 Task: Add an event with the title Interview with Ailey, date '2024/04/17', time 7:30 AM to 9:30 AMand add a description: Instruct the fallers to stand with their backs to their catchers, arms crossed against their chest, and feet together. The catchers should position themselves directly behind the fallers, ready to receive them.Select event color  Tomato . Add location for the event as: Salzburg, Austria, logged in from the account softage.4@softage.netand send the event invitation to softage.7@softage.net and softage.8@softage.net. Set a reminder for the event Daily
Action: Mouse moved to (88, 105)
Screenshot: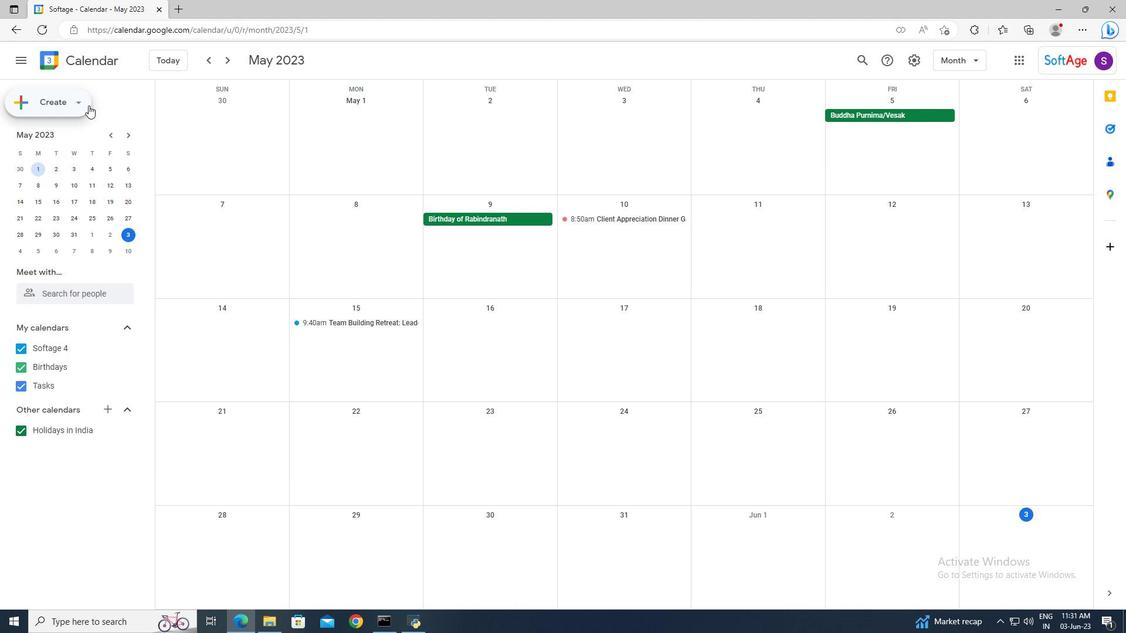 
Action: Mouse pressed left at (88, 105)
Screenshot: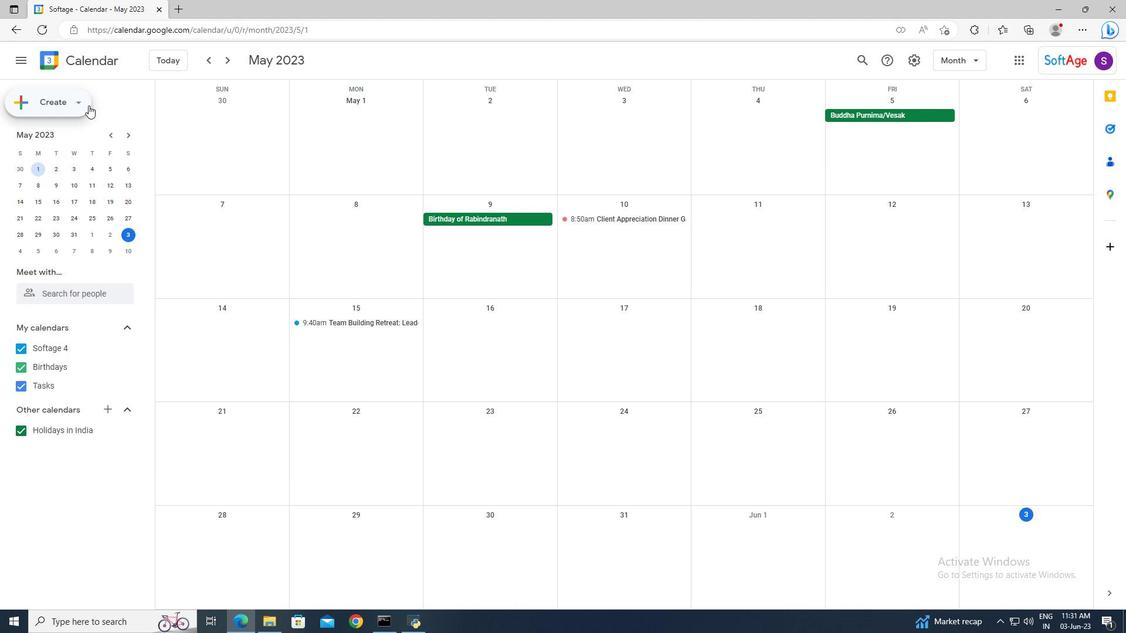 
Action: Mouse moved to (92, 130)
Screenshot: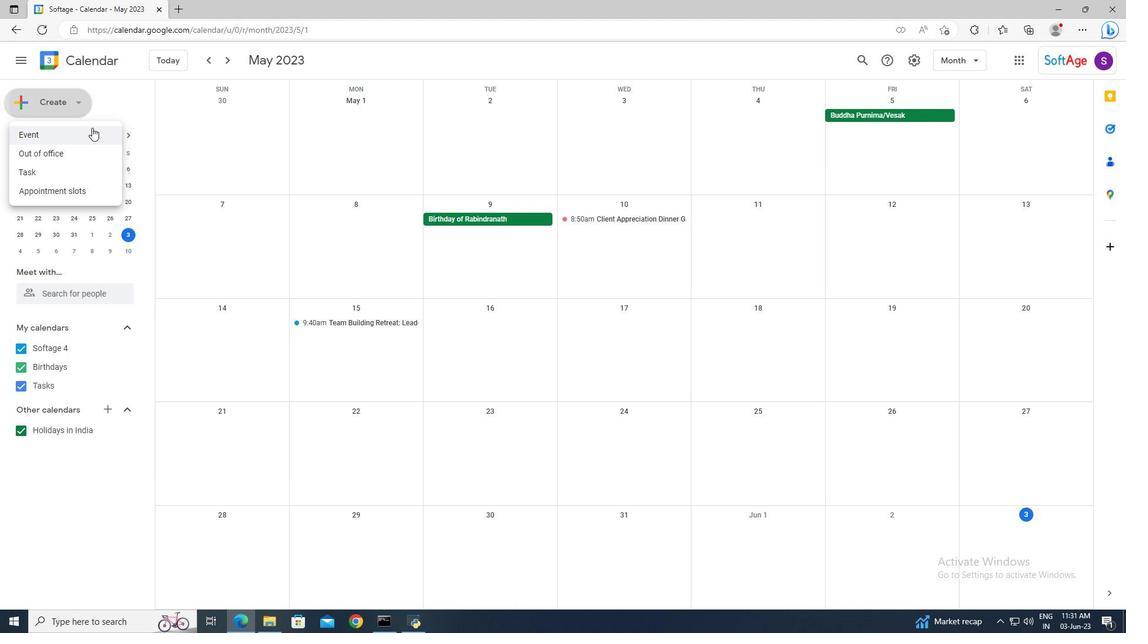 
Action: Mouse pressed left at (92, 130)
Screenshot: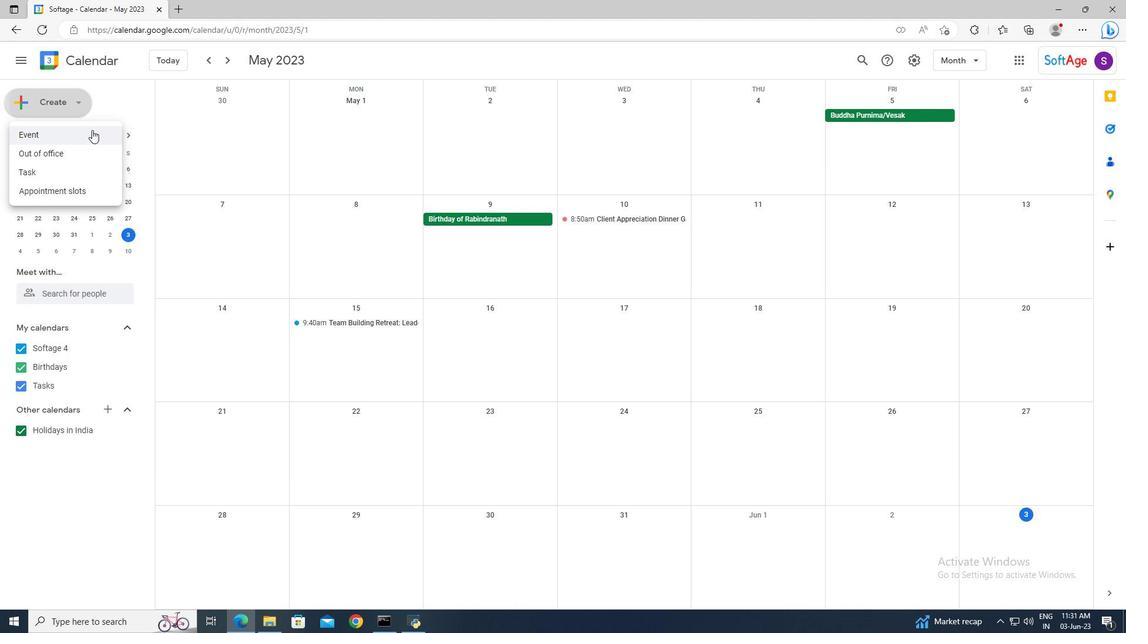 
Action: Mouse moved to (190, 392)
Screenshot: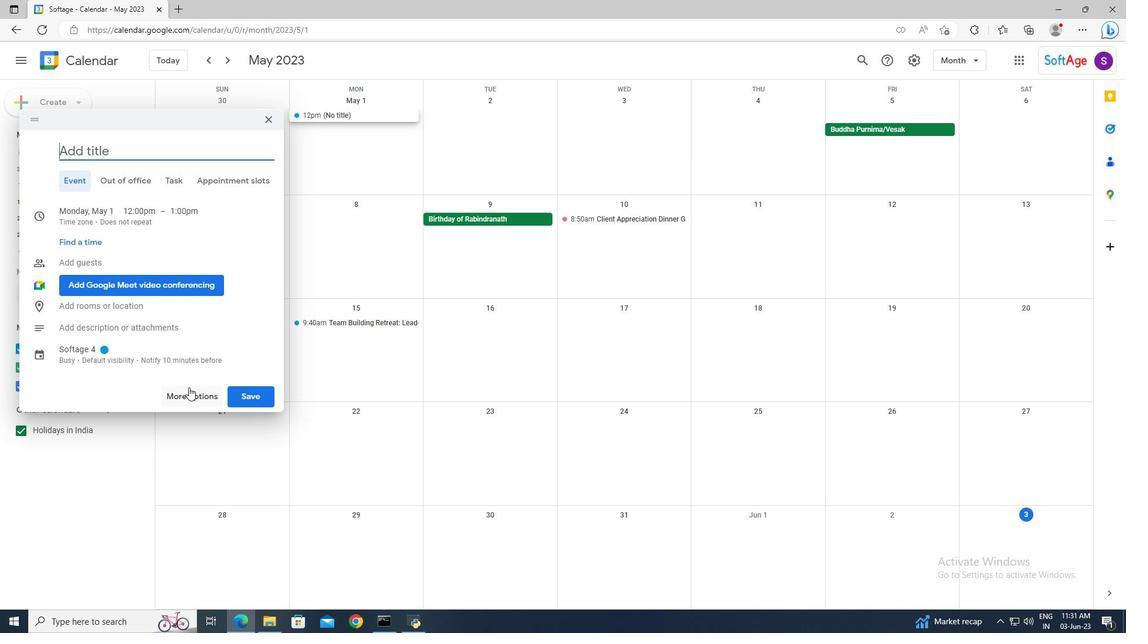 
Action: Mouse pressed left at (190, 392)
Screenshot: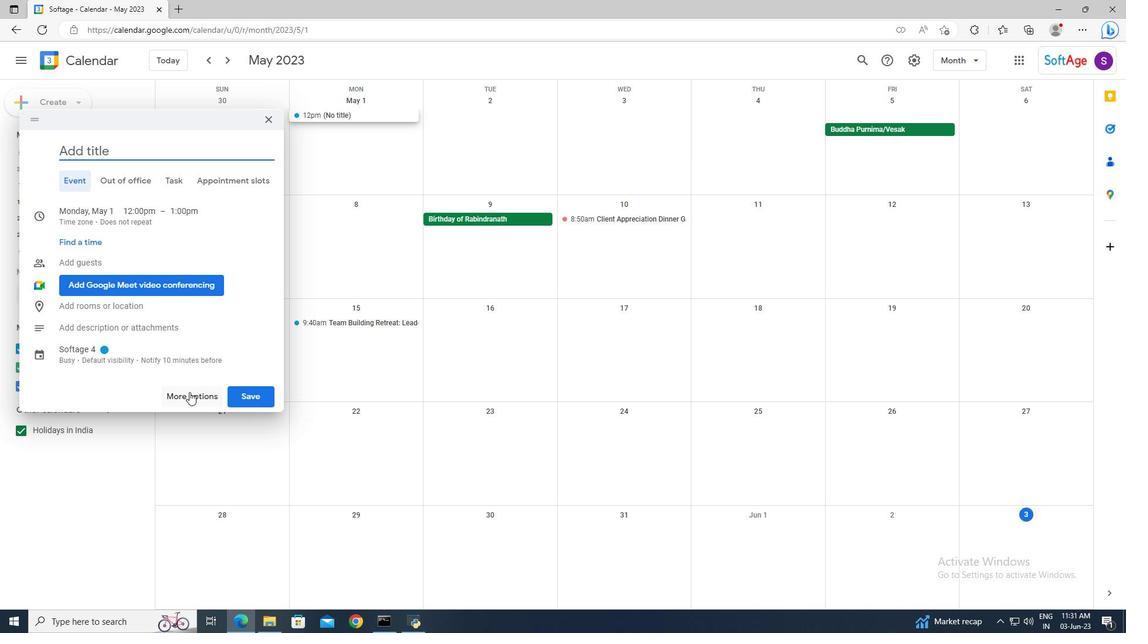 
Action: Mouse moved to (201, 68)
Screenshot: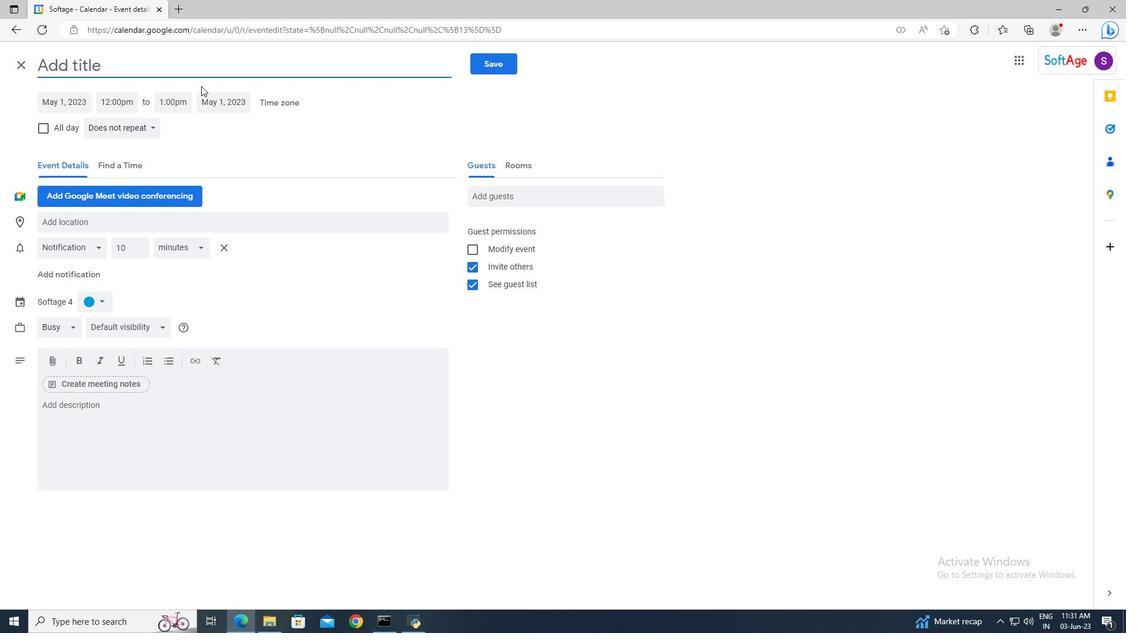
Action: Mouse pressed left at (201, 68)
Screenshot: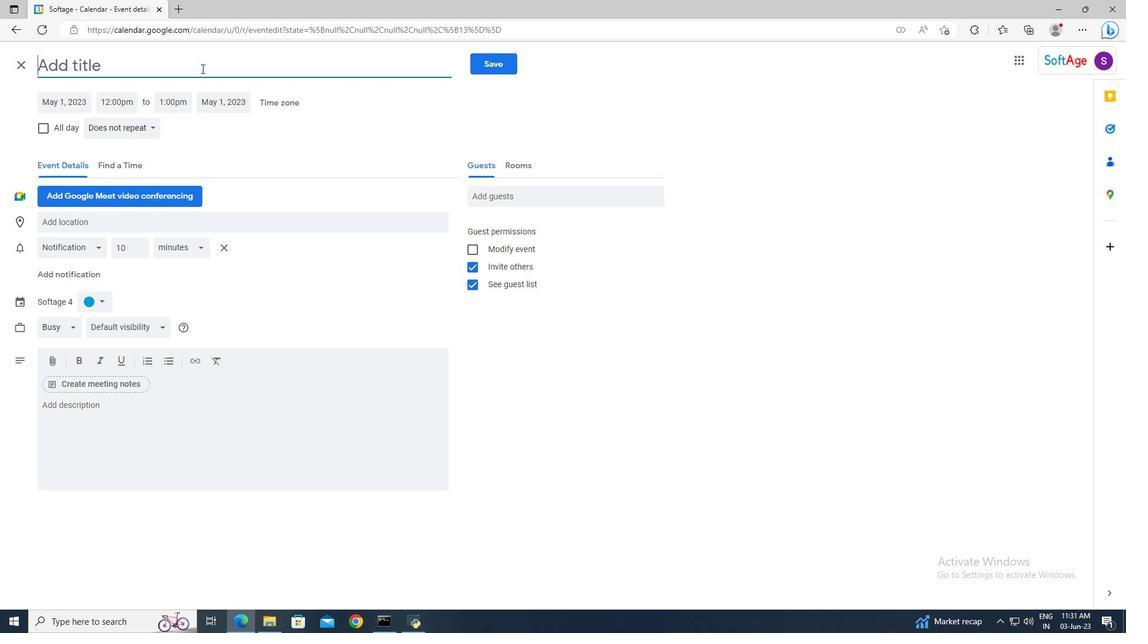 
Action: Key pressed <Key.shift>Interview<Key.space>with<Key.space><Key.shift>Ailey
Screenshot: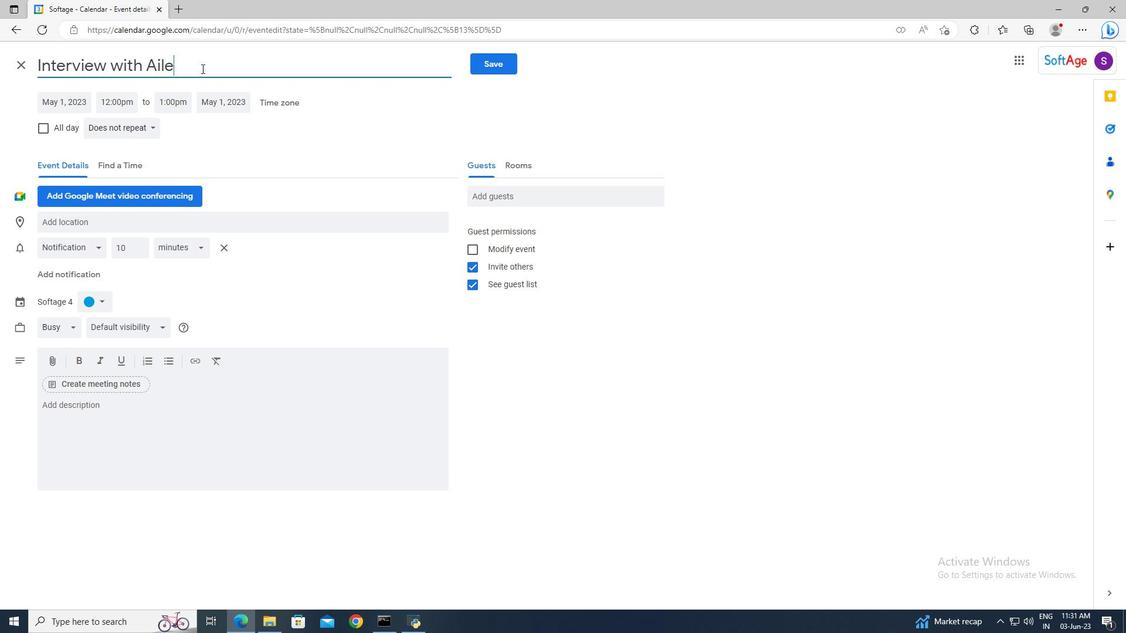 
Action: Mouse moved to (73, 98)
Screenshot: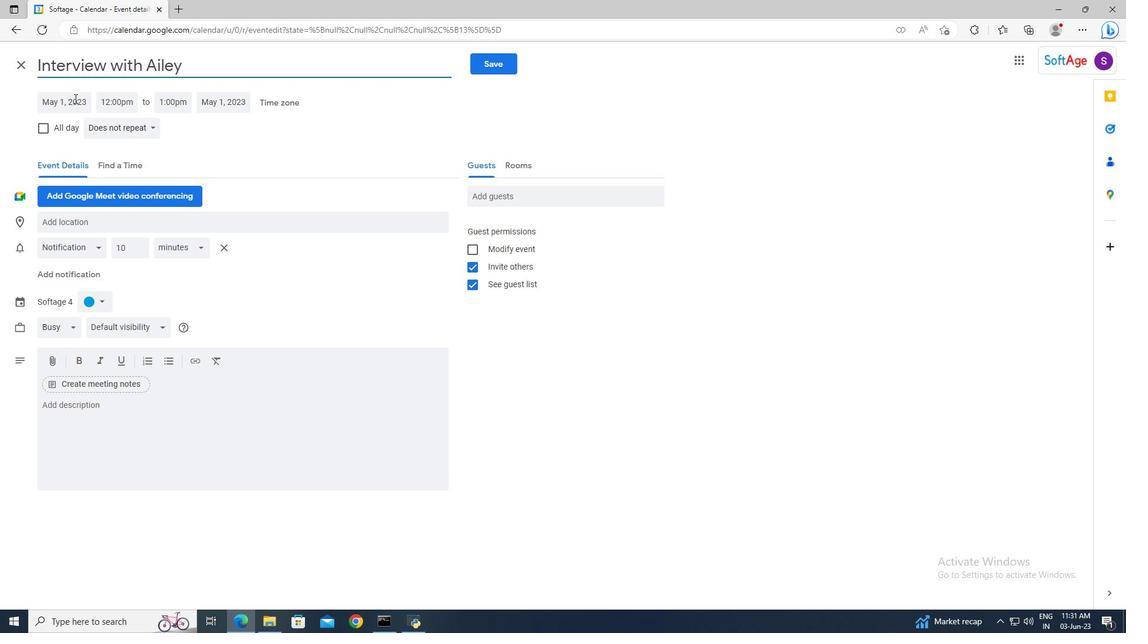 
Action: Mouse pressed left at (73, 98)
Screenshot: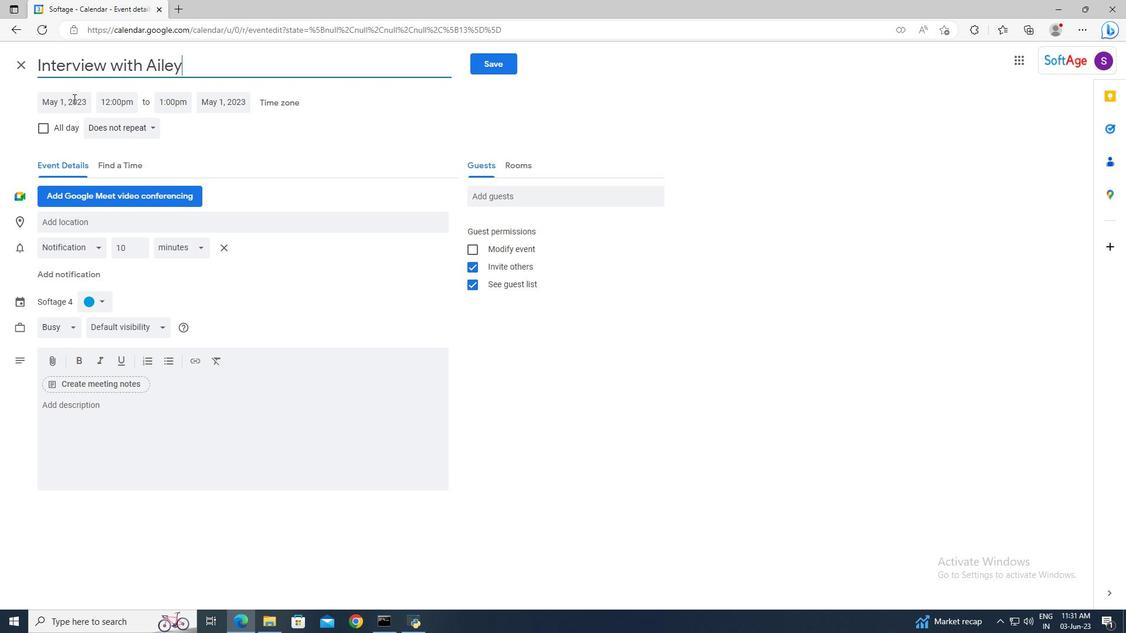 
Action: Mouse moved to (181, 128)
Screenshot: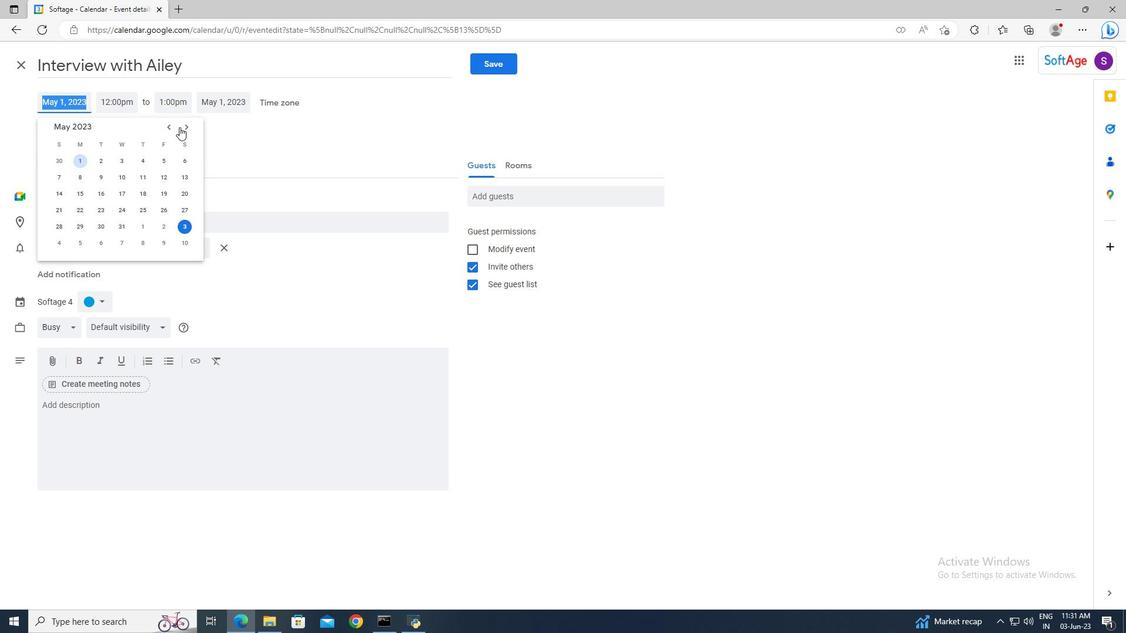 
Action: Mouse pressed left at (181, 128)
Screenshot: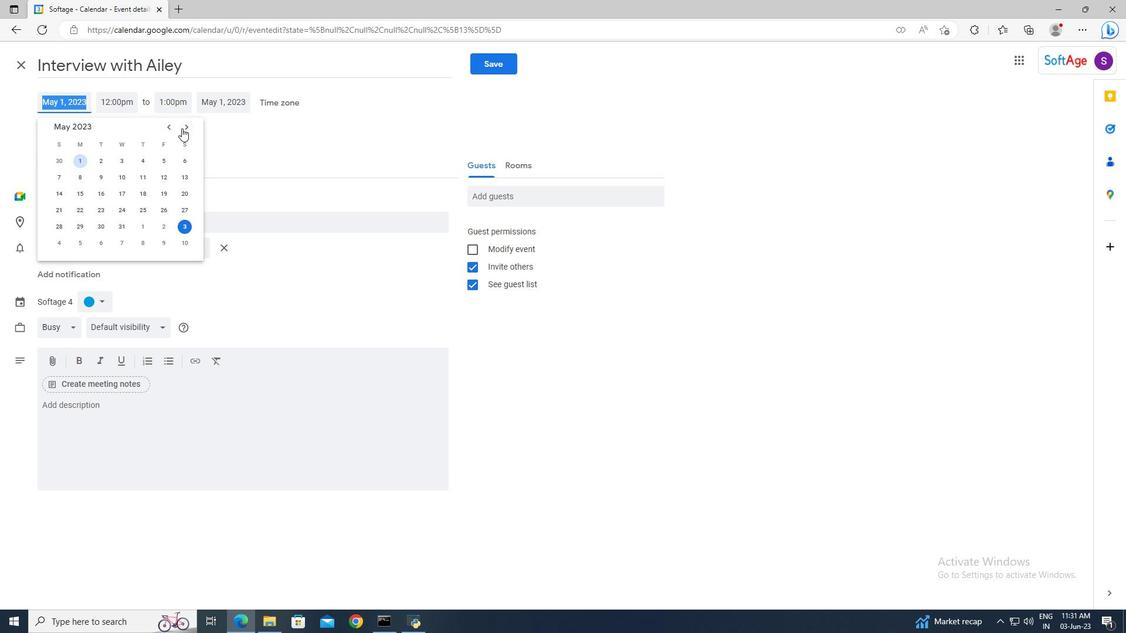 
Action: Mouse pressed left at (181, 128)
Screenshot: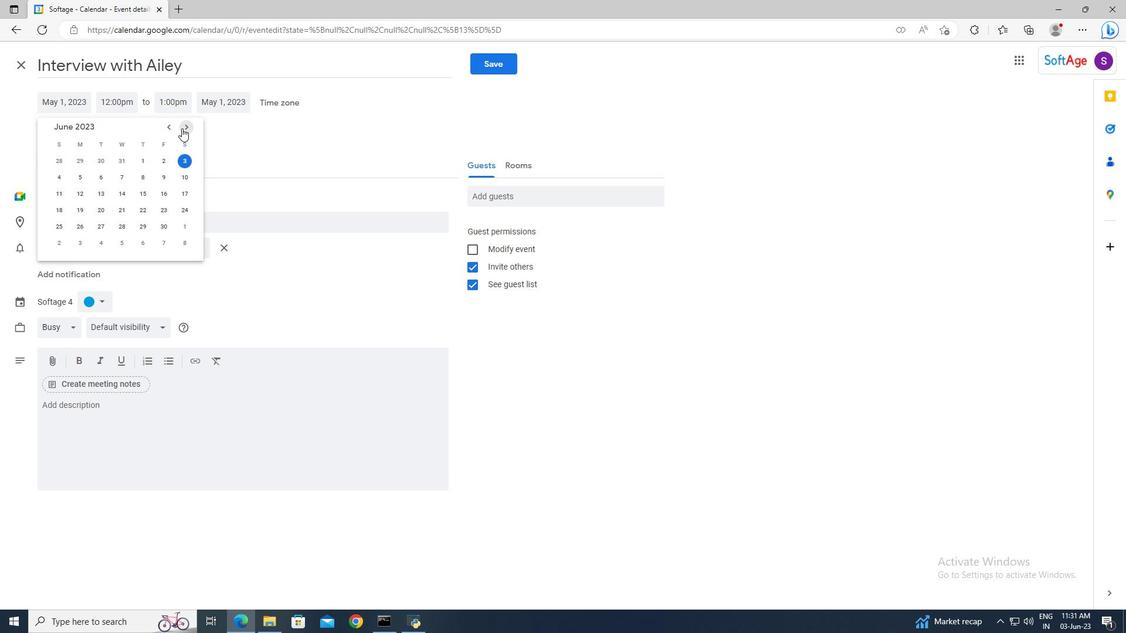 
Action: Mouse pressed left at (181, 128)
Screenshot: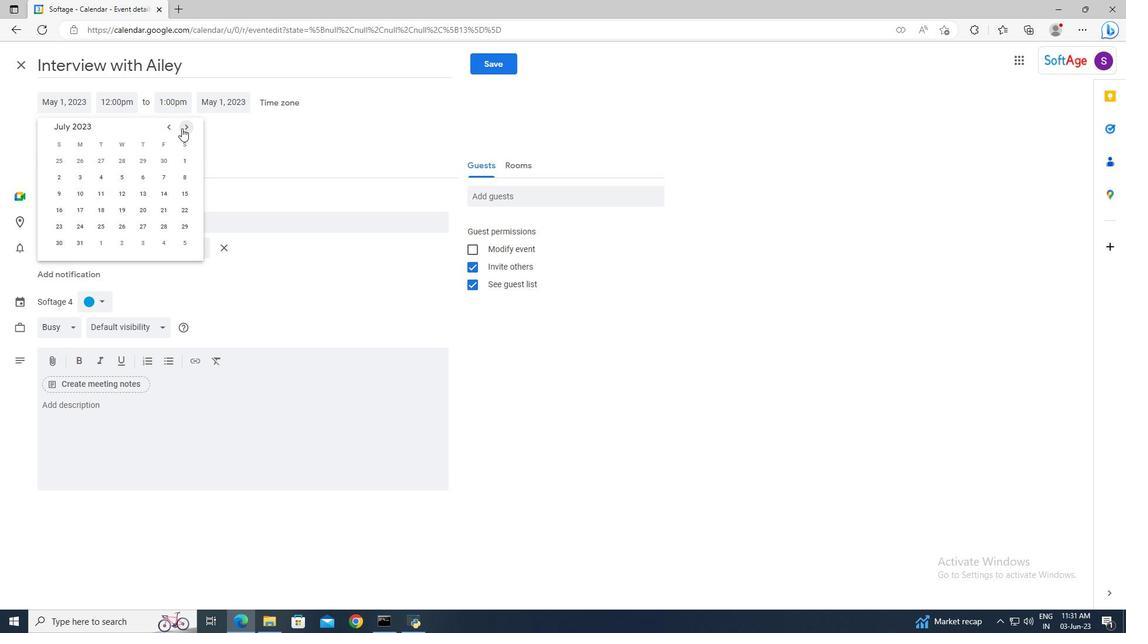 
Action: Mouse pressed left at (181, 128)
Screenshot: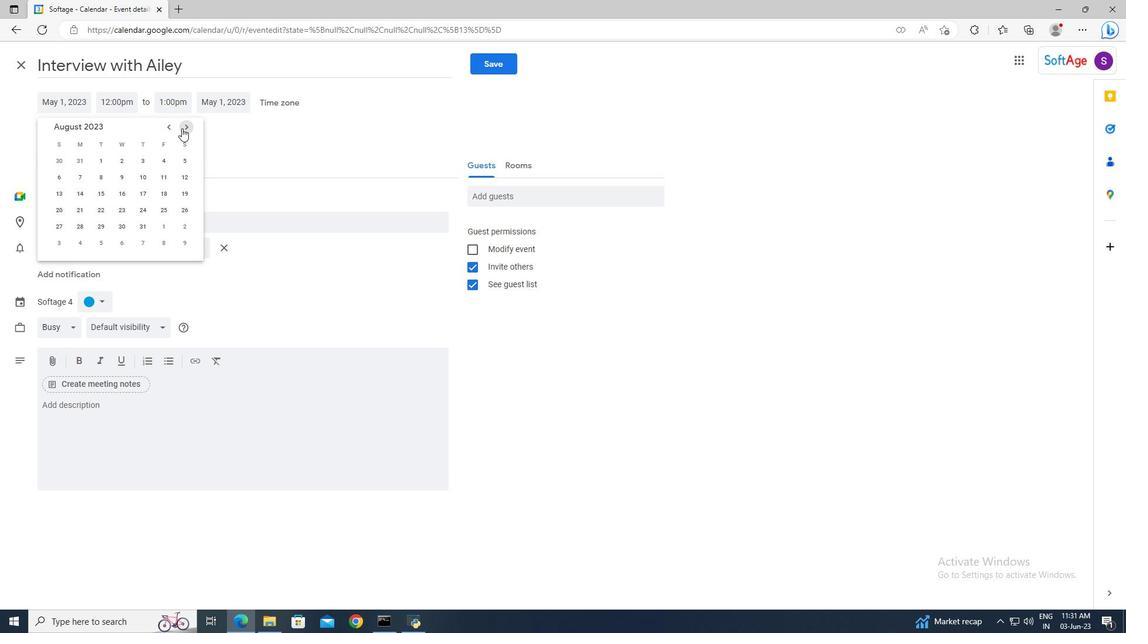 
Action: Mouse pressed left at (181, 128)
Screenshot: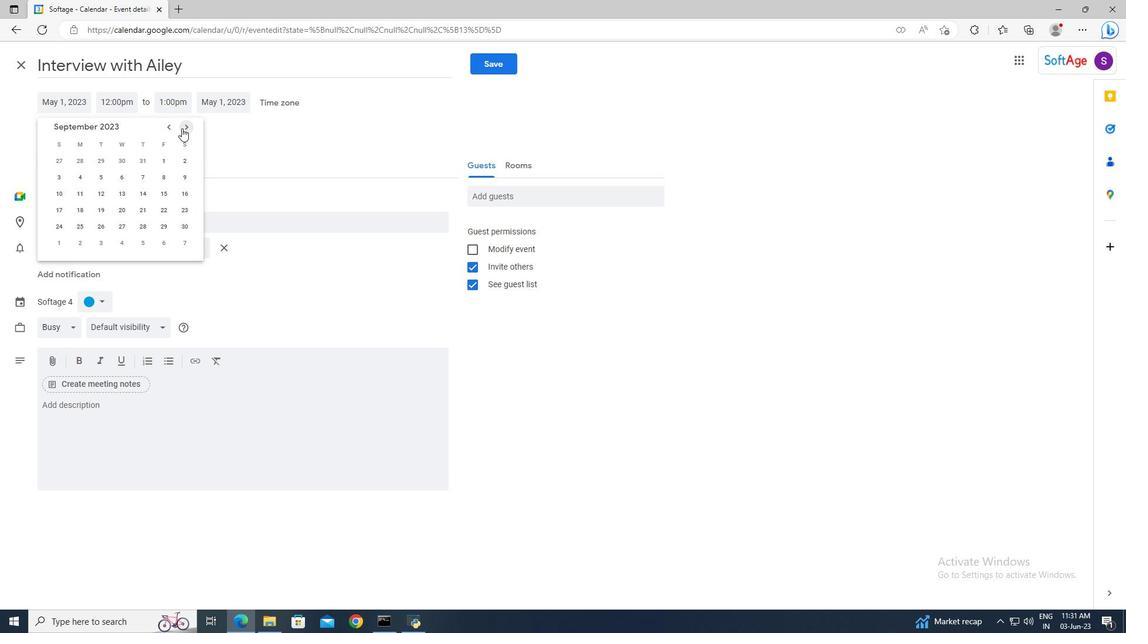 
Action: Mouse pressed left at (181, 128)
Screenshot: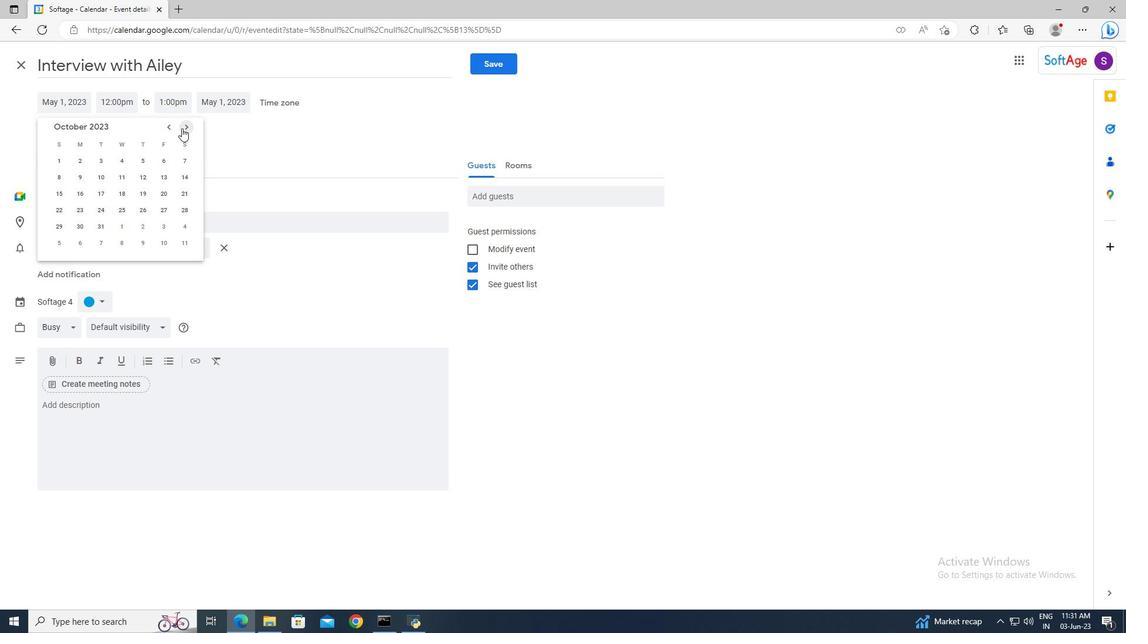 
Action: Mouse pressed left at (181, 128)
Screenshot: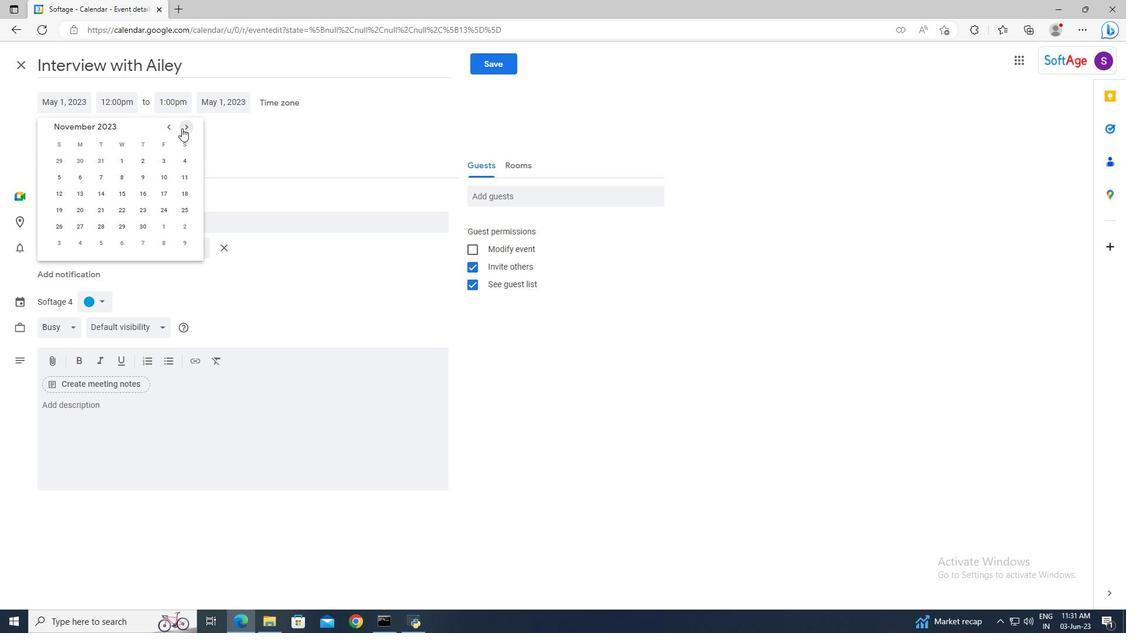 
Action: Mouse pressed left at (181, 128)
Screenshot: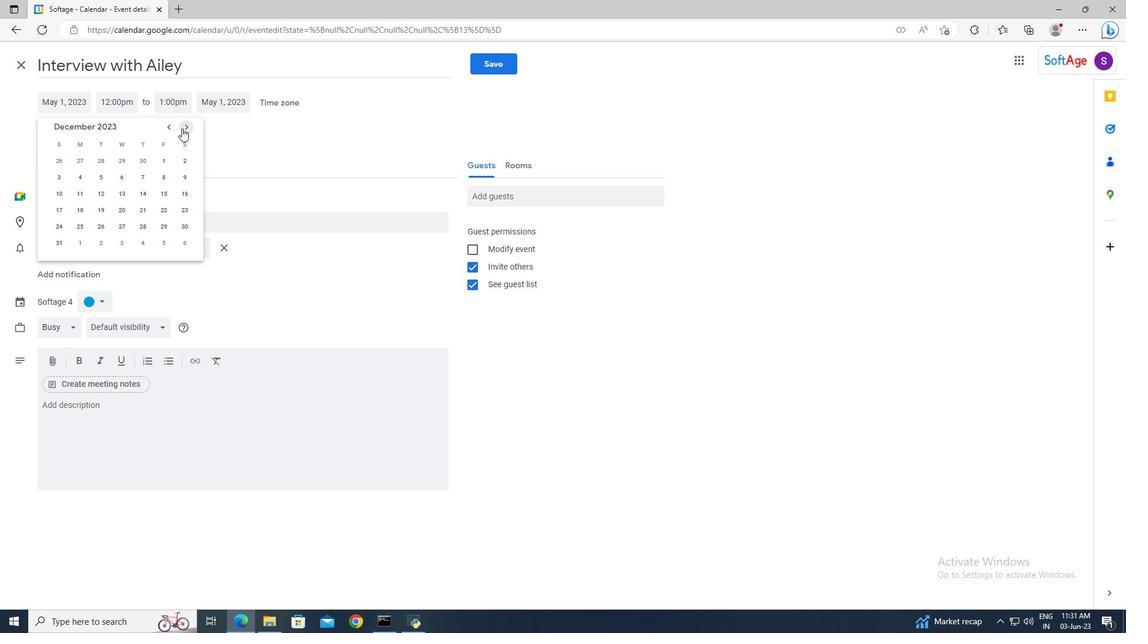 
Action: Mouse pressed left at (181, 128)
Screenshot: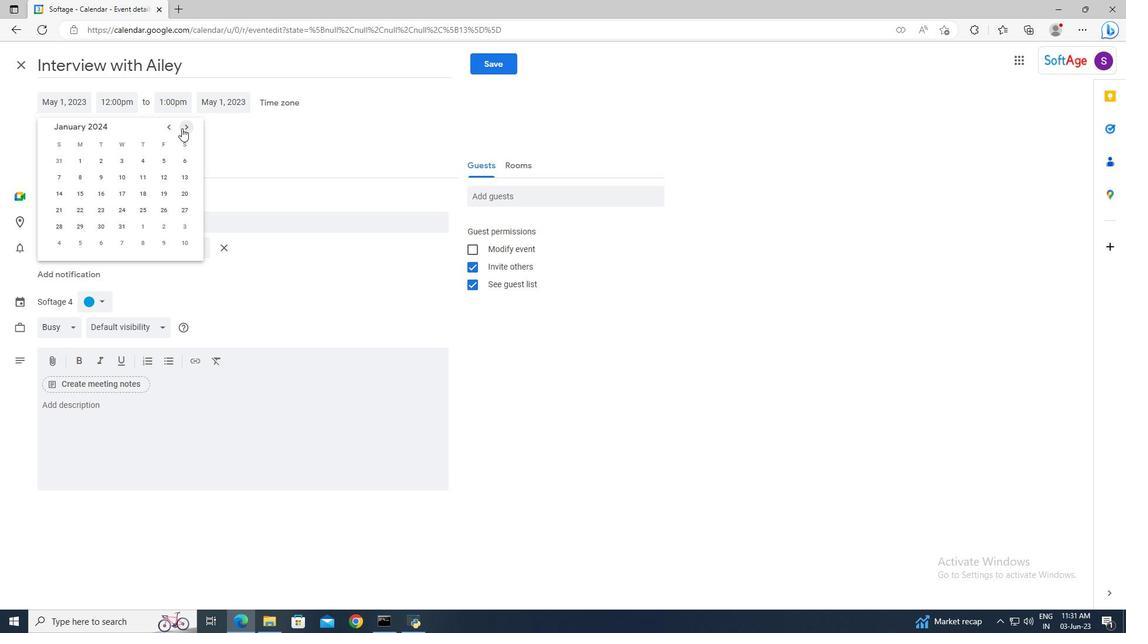 
Action: Mouse pressed left at (181, 128)
Screenshot: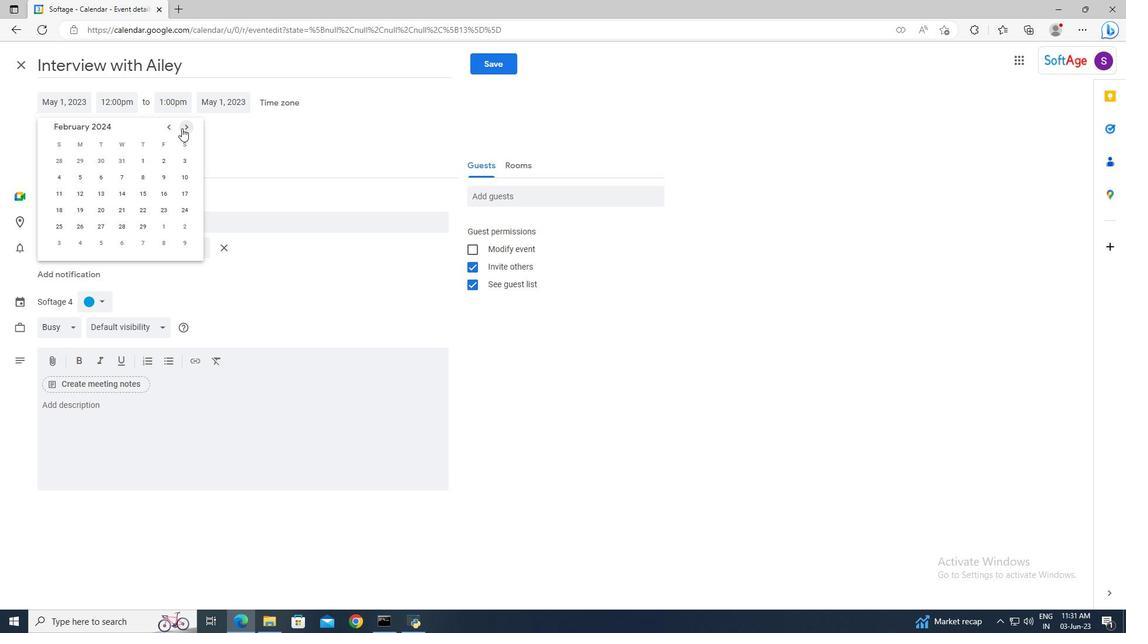 
Action: Mouse pressed left at (181, 128)
Screenshot: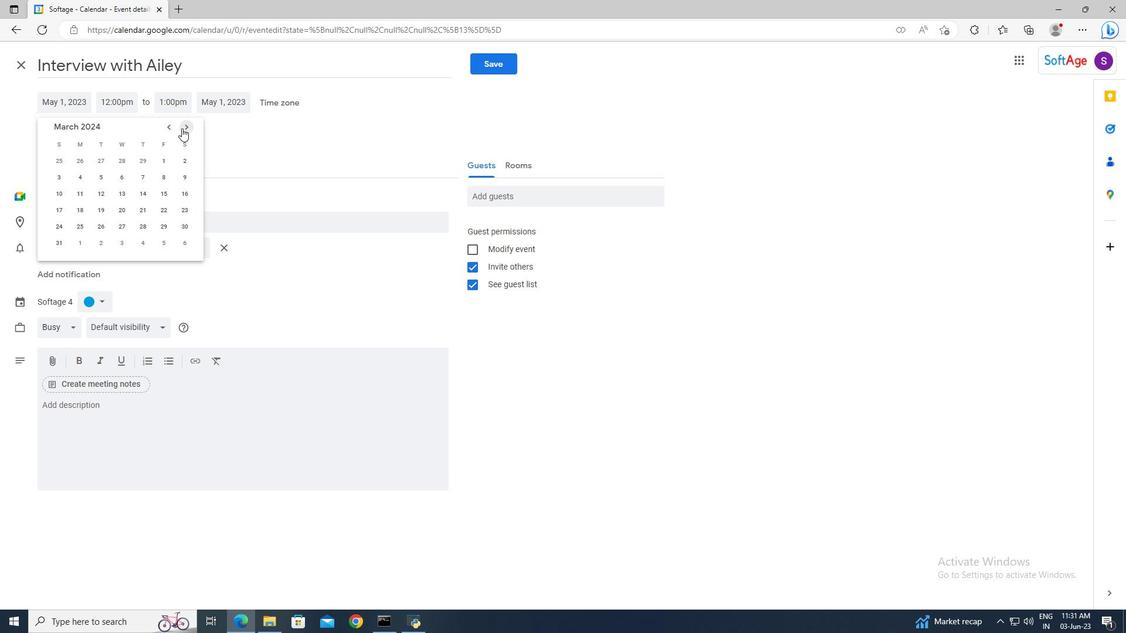 
Action: Mouse moved to (120, 194)
Screenshot: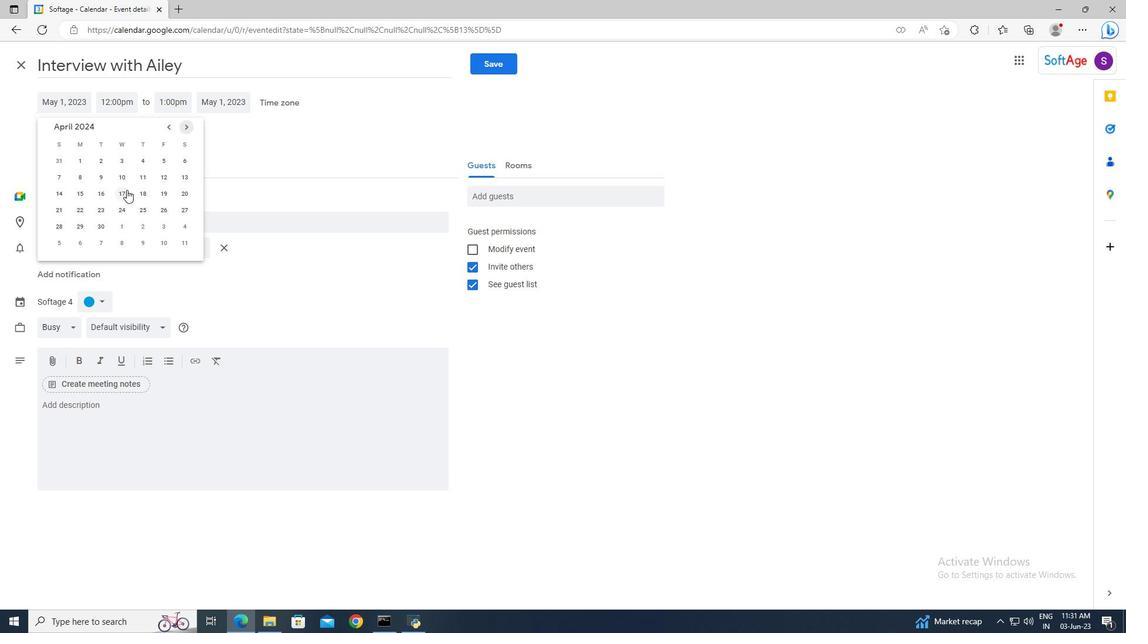 
Action: Mouse pressed left at (120, 194)
Screenshot: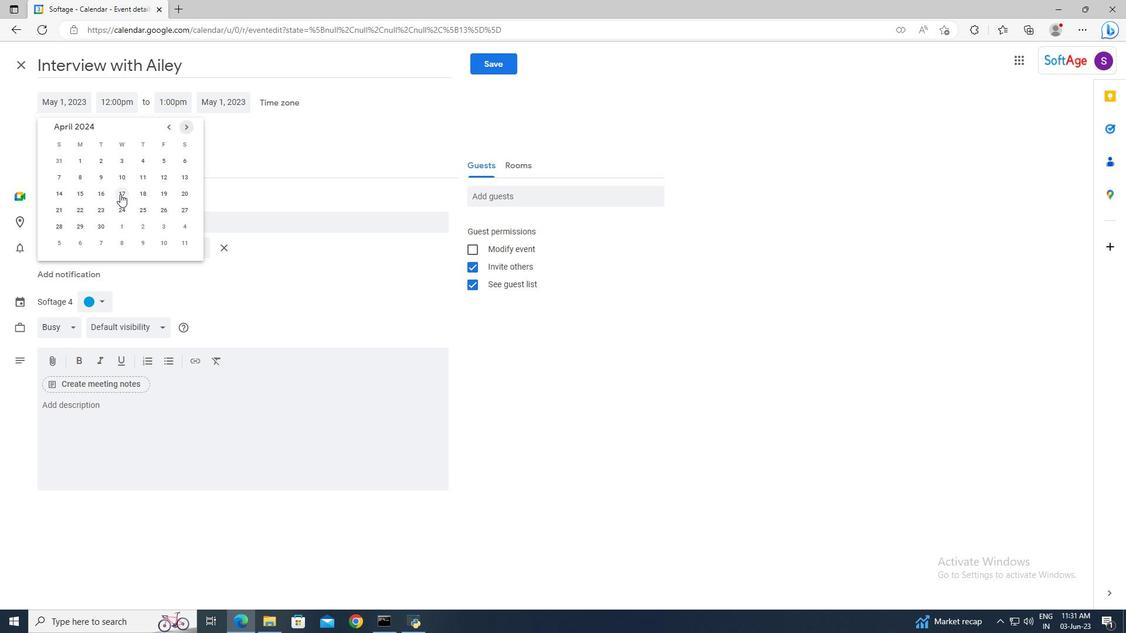 
Action: Mouse moved to (117, 105)
Screenshot: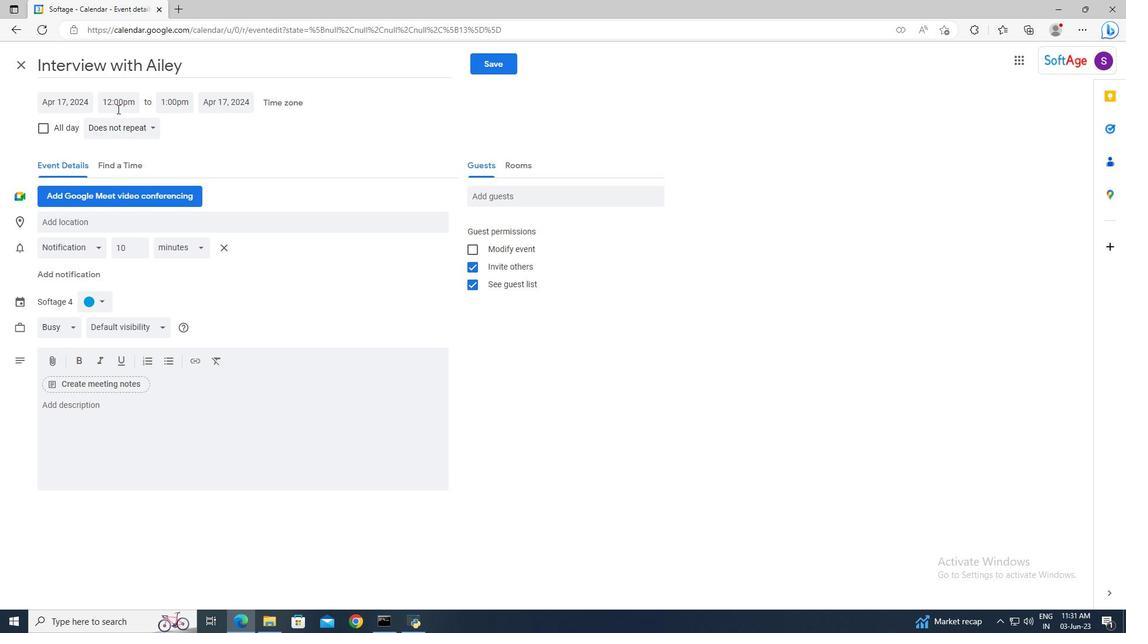 
Action: Mouse pressed left at (117, 105)
Screenshot: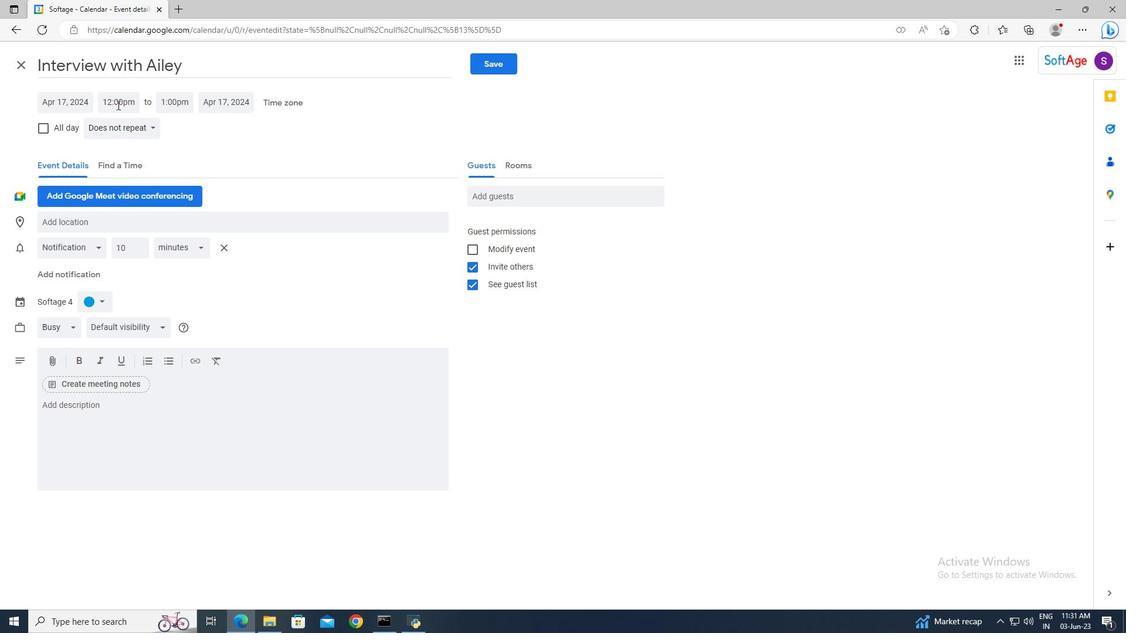 
Action: Key pressed 7<Key.shift_r>:30am<Key.enter><Key.tab>9<Key.shift>:30<Key.enter>
Screenshot: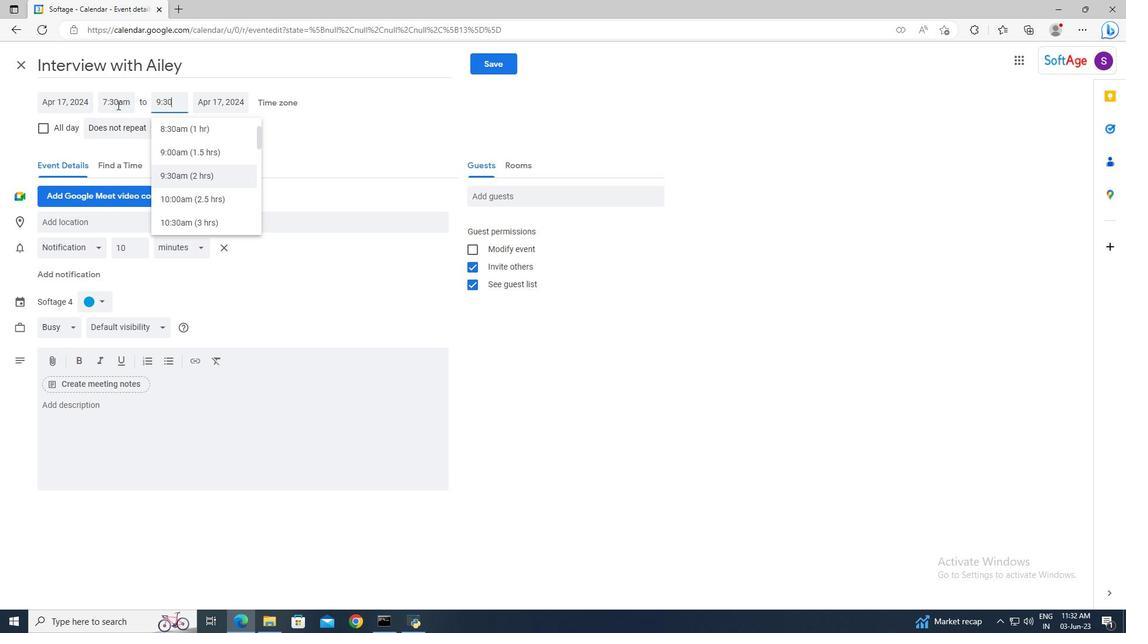 
Action: Mouse moved to (105, 407)
Screenshot: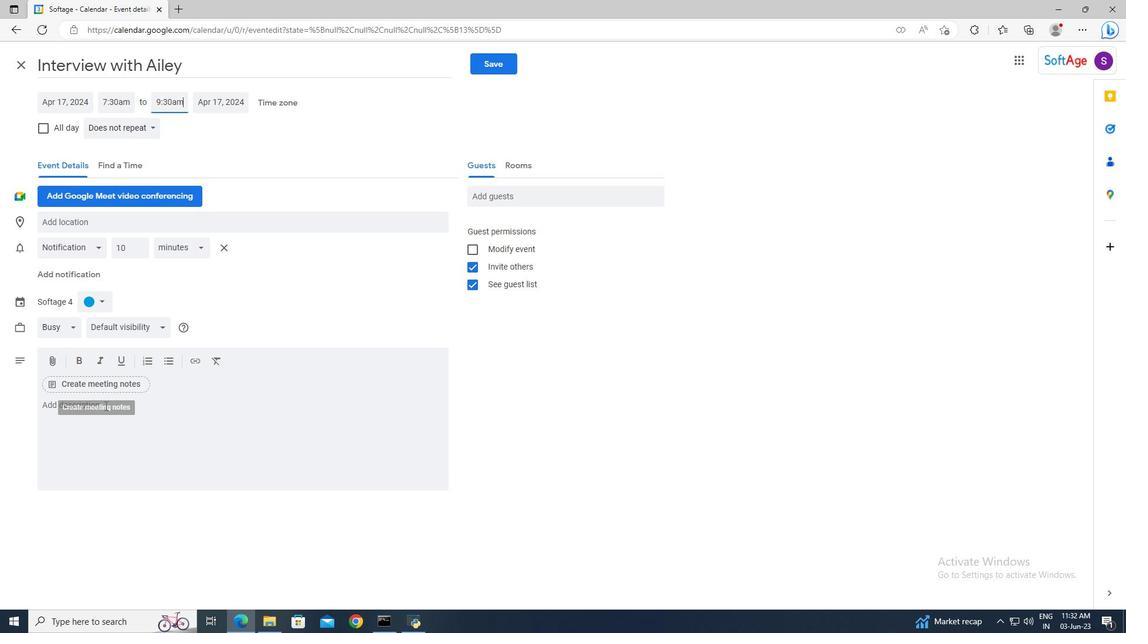 
Action: Mouse pressed left at (105, 407)
Screenshot: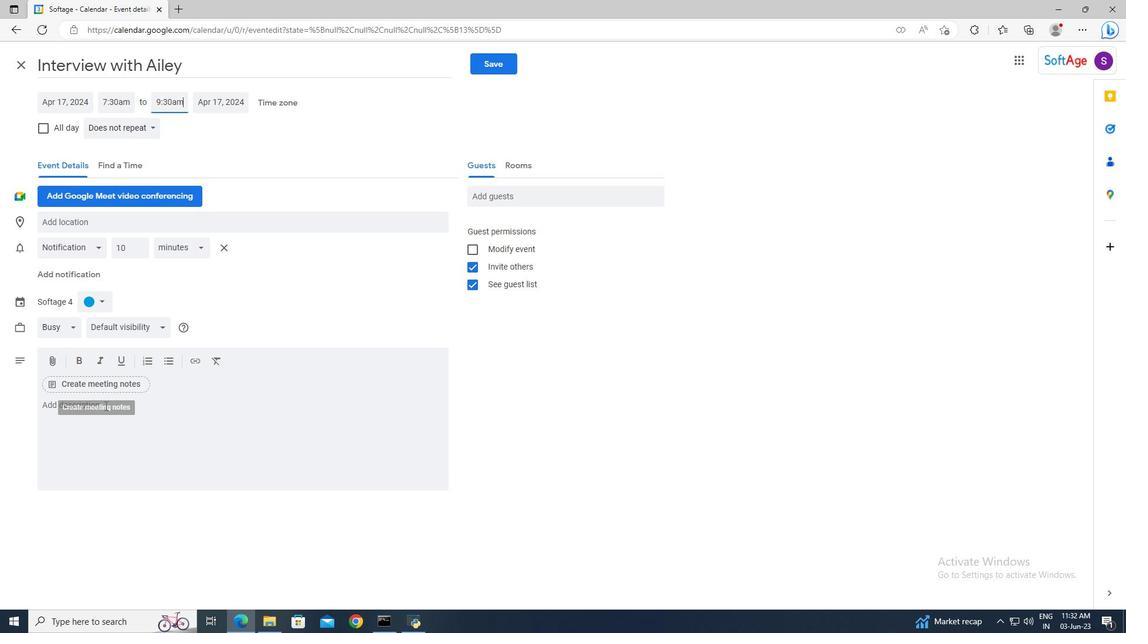 
Action: Key pressed <Key.shift>Instruct<Key.space>the<Key.space>fallers<Key.space>to<Key.space>stand<Key.space>with<Key.space>their<Key.space>backs<Key.space>to<Key.space>their<Key.space>catchers,<Key.space>arms<Key.space>crossed<Key.space>against<Key.space>ther<Key.backspace>ir<Key.space>chest,<Key.space>and<Key.space>feet<Key.space>together.<Key.space><Key.shift>The<Key.space>catchers<Key.space>should<Key.space>position<Key.space>themselves<Key.space>directly<Key.space>behind<Key.space>the<Key.space>fallers,<Key.space>ready<Key.space>to<Key.space>receive<Key.space>them.
Screenshot: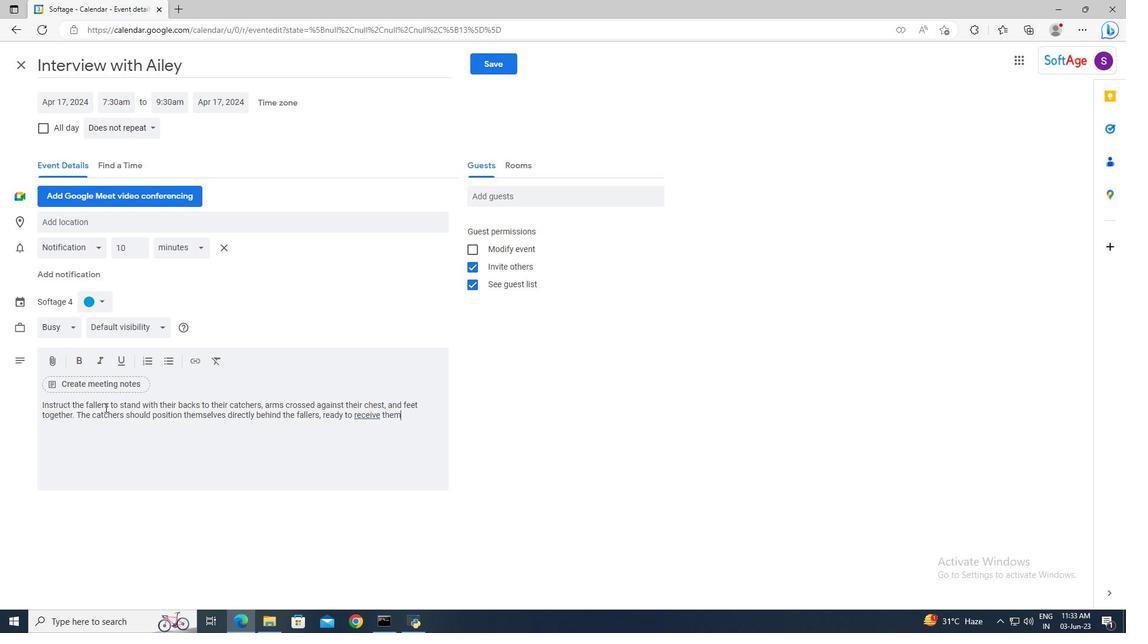 
Action: Mouse moved to (101, 301)
Screenshot: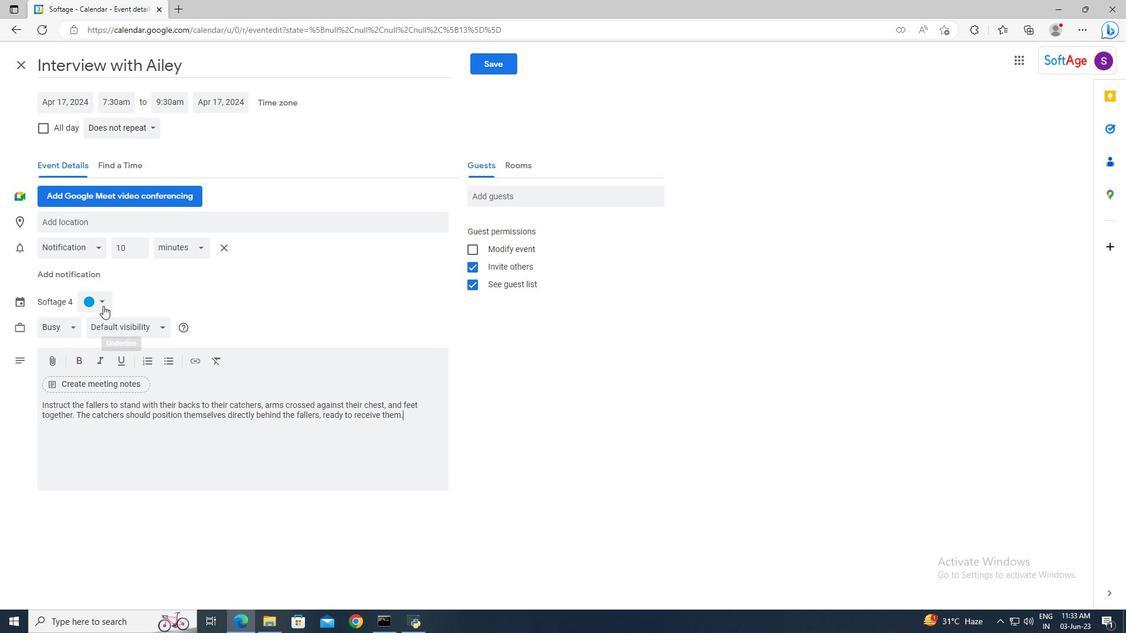 
Action: Mouse pressed left at (101, 301)
Screenshot: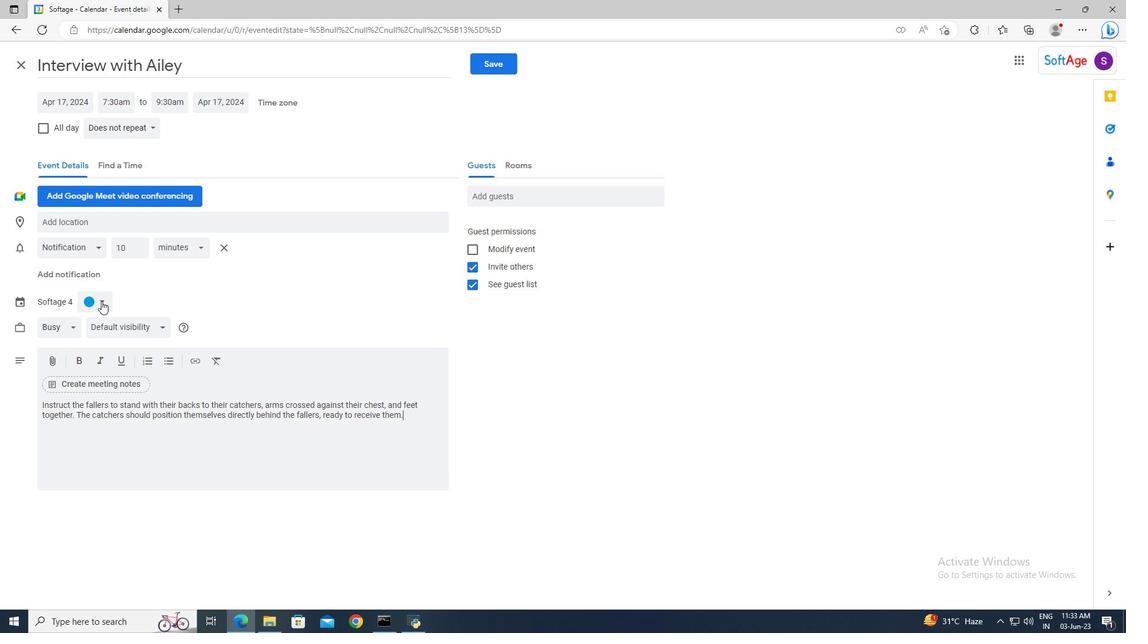 
Action: Mouse moved to (89, 301)
Screenshot: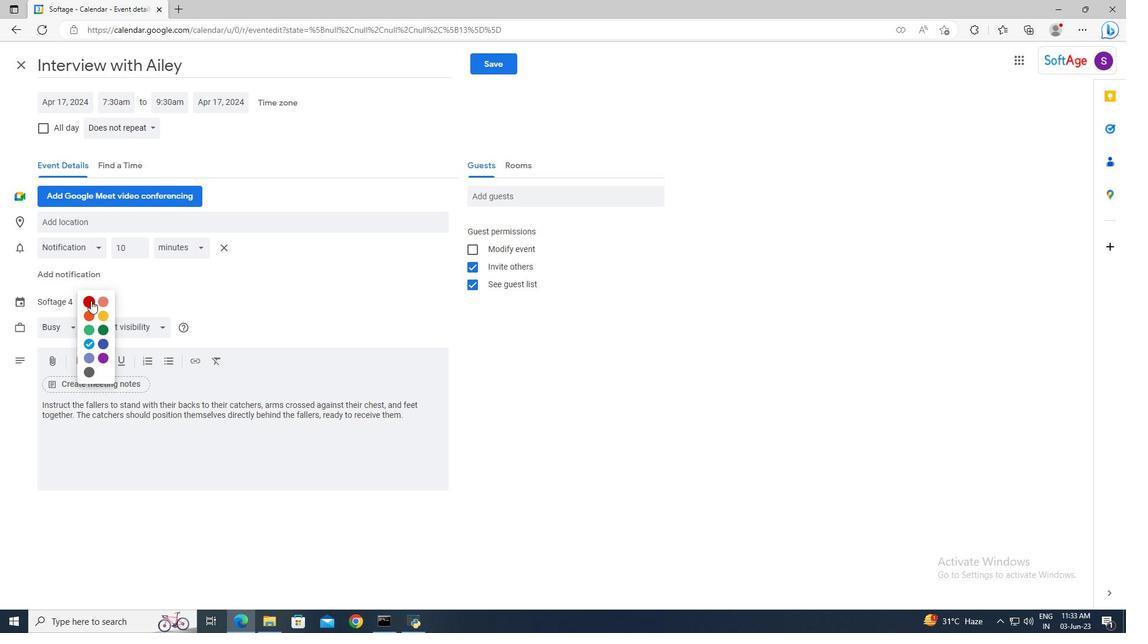 
Action: Mouse pressed left at (89, 301)
Screenshot: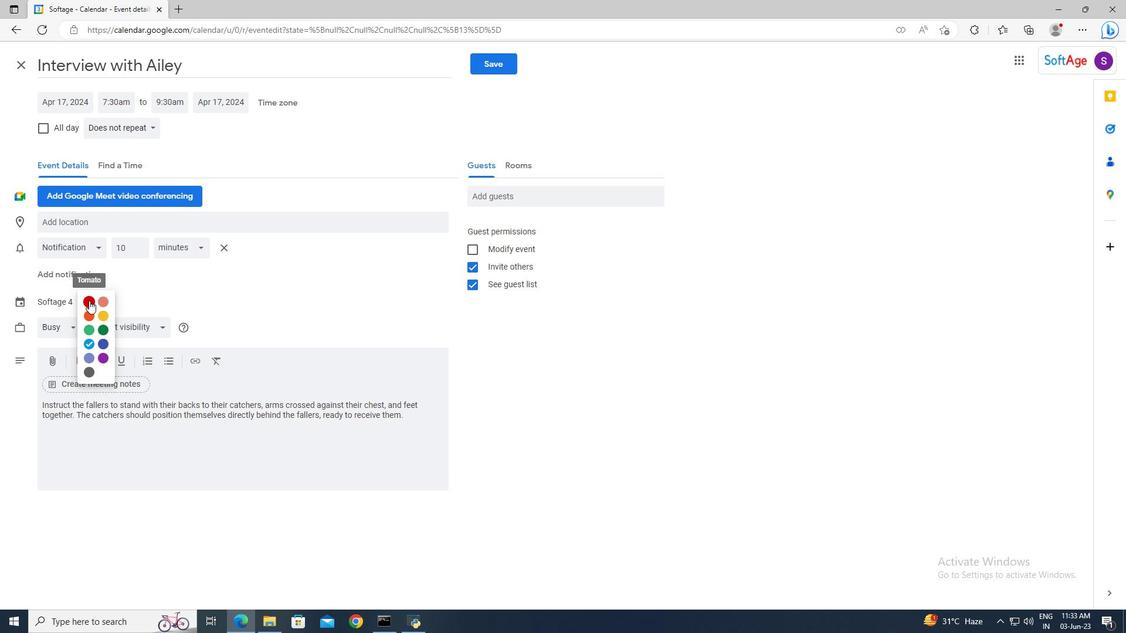 
Action: Mouse moved to (85, 225)
Screenshot: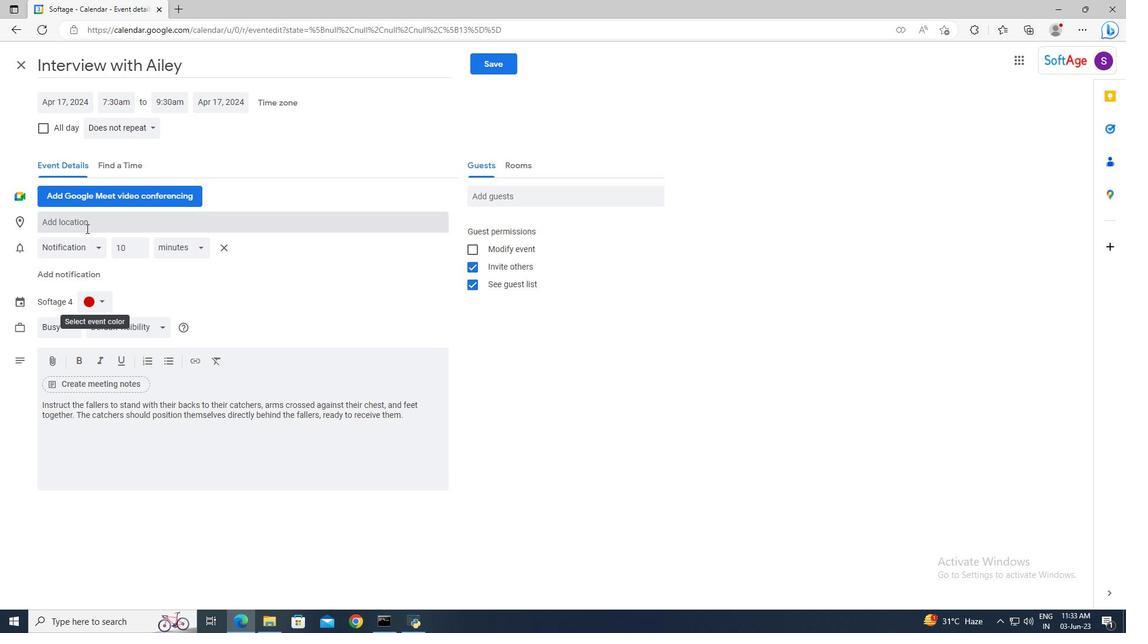 
Action: Mouse pressed left at (85, 225)
Screenshot: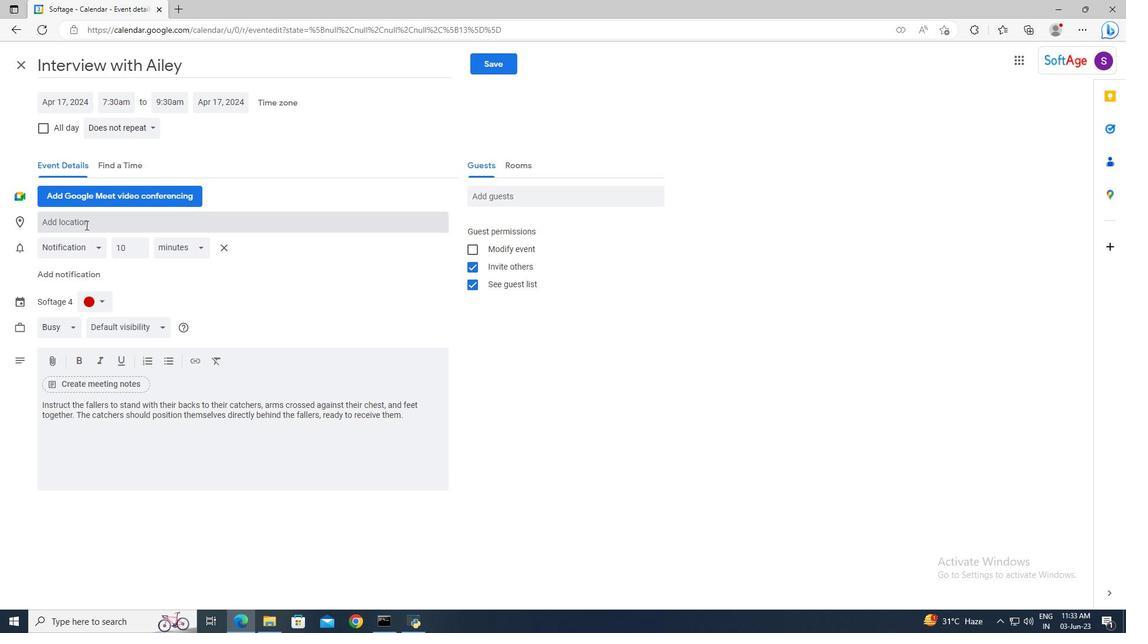 
Action: Key pressed <Key.shift>Salzburg,<Key.space><Key.shift>Austria
Screenshot: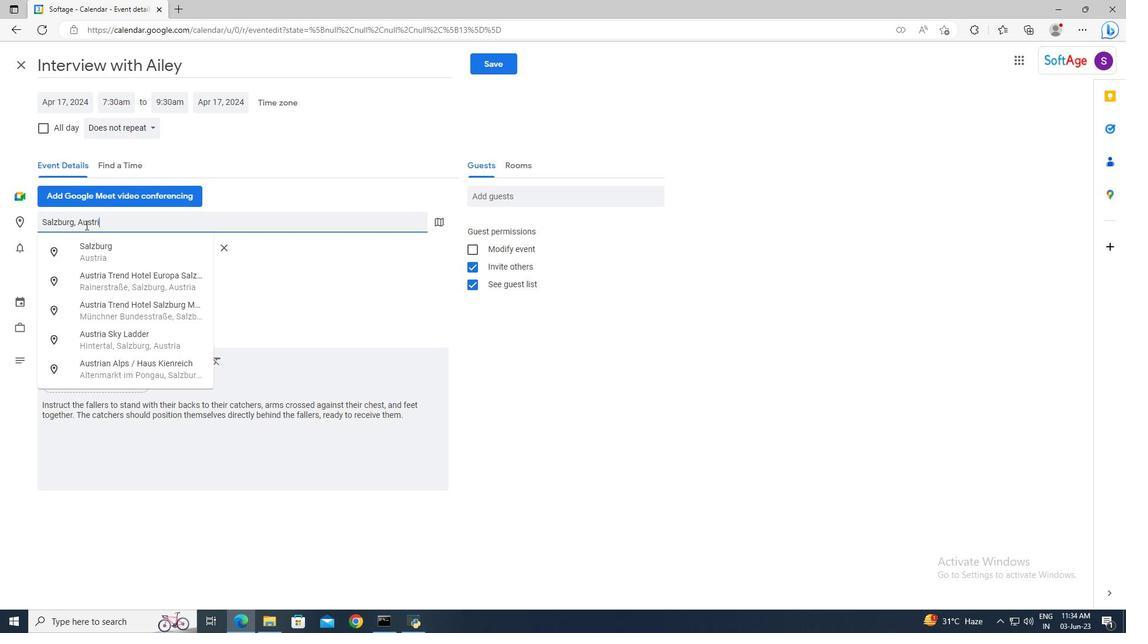 
Action: Mouse moved to (98, 250)
Screenshot: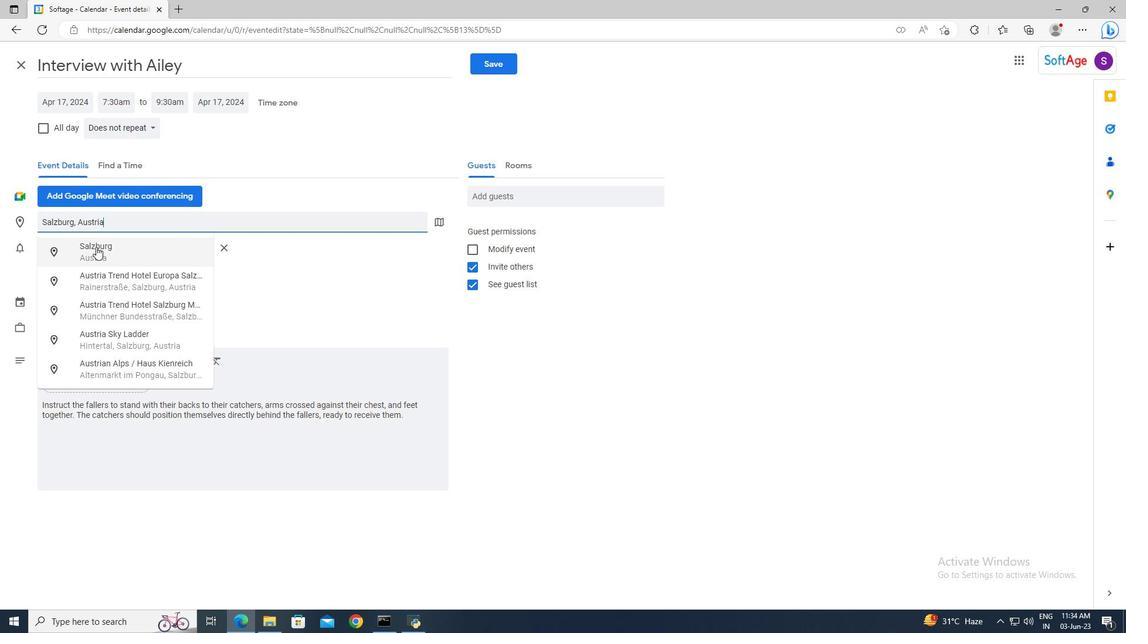 
Action: Mouse pressed left at (98, 250)
Screenshot: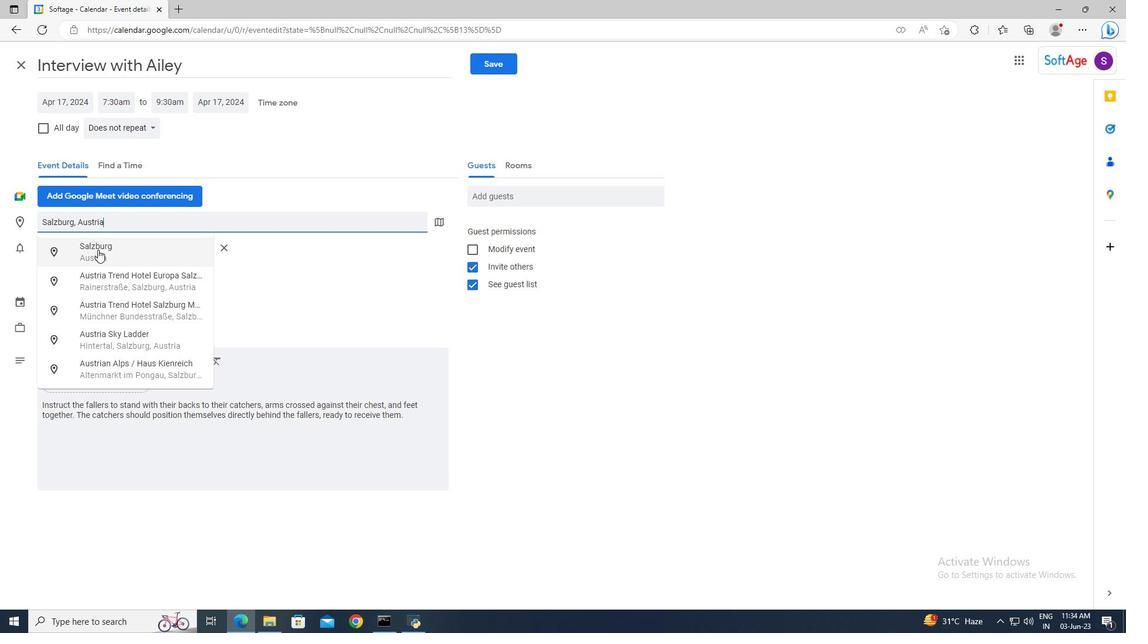 
Action: Mouse moved to (490, 200)
Screenshot: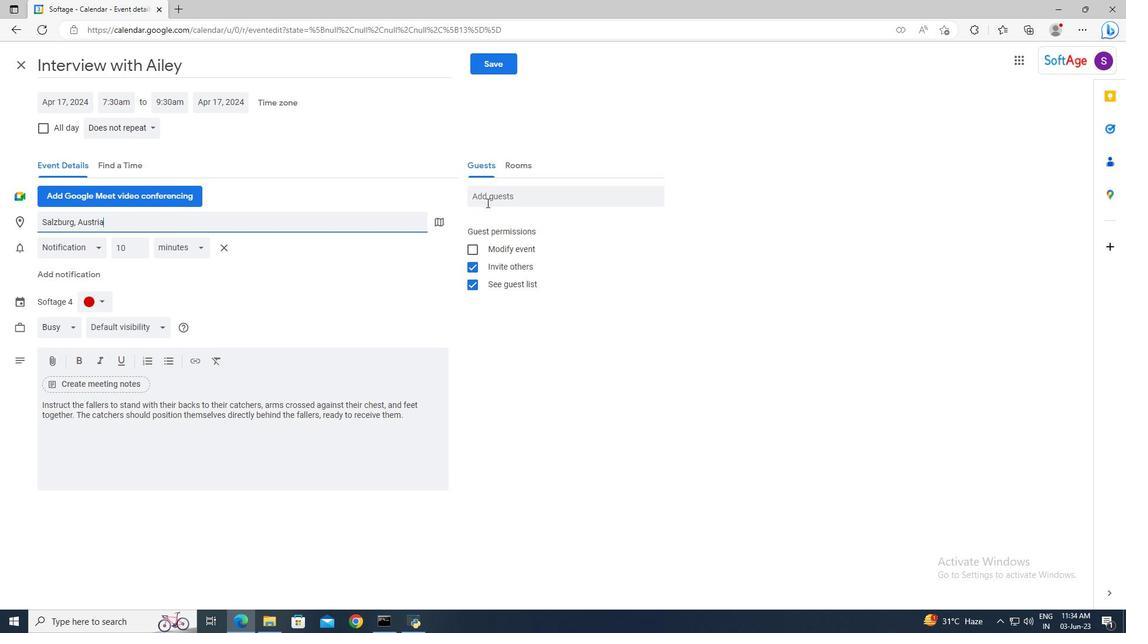 
Action: Mouse pressed left at (490, 200)
Screenshot: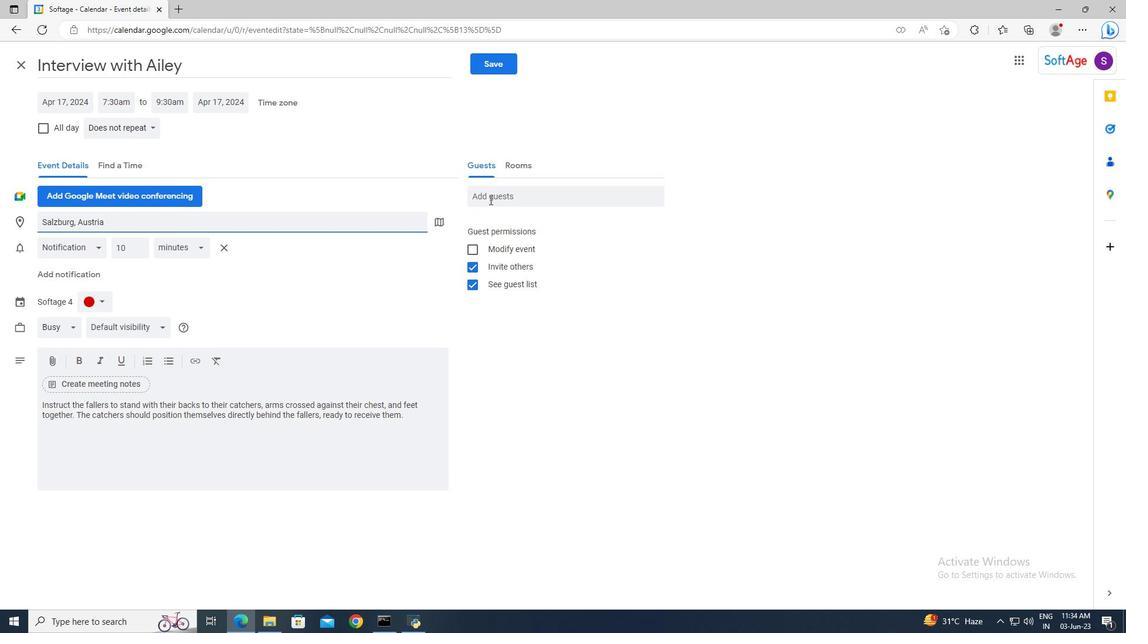 
Action: Key pressed softage.7<Key.shift>@softage.net<Key.enter>softage.8<Key.shift>@softage.net<Key.enter>
Screenshot: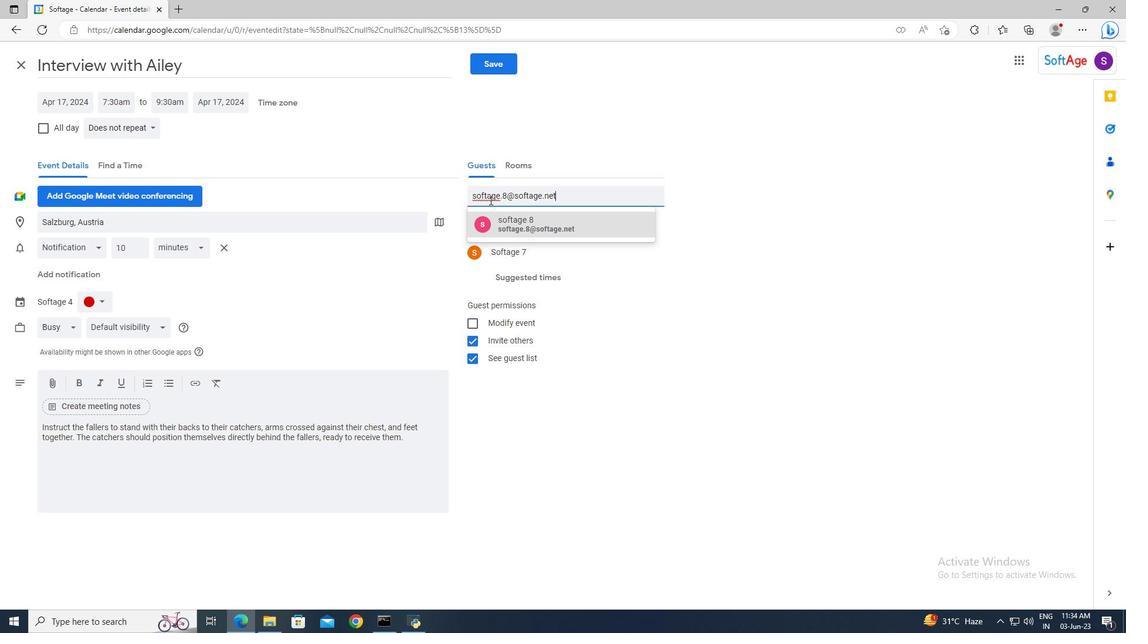 
Action: Mouse moved to (149, 125)
Screenshot: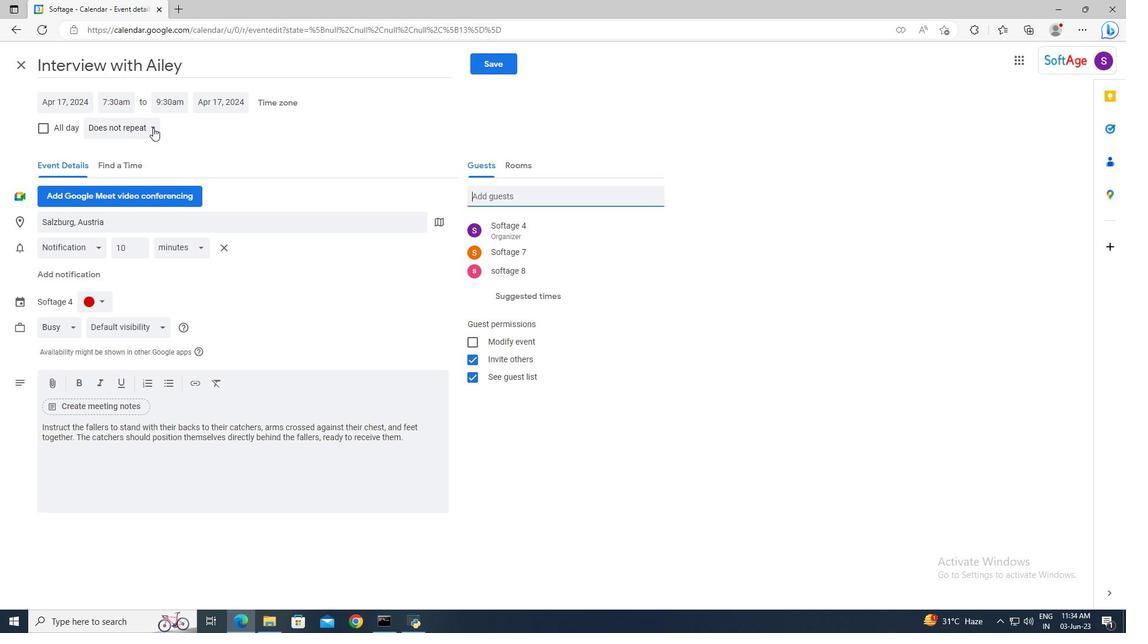 
Action: Mouse pressed left at (149, 125)
Screenshot: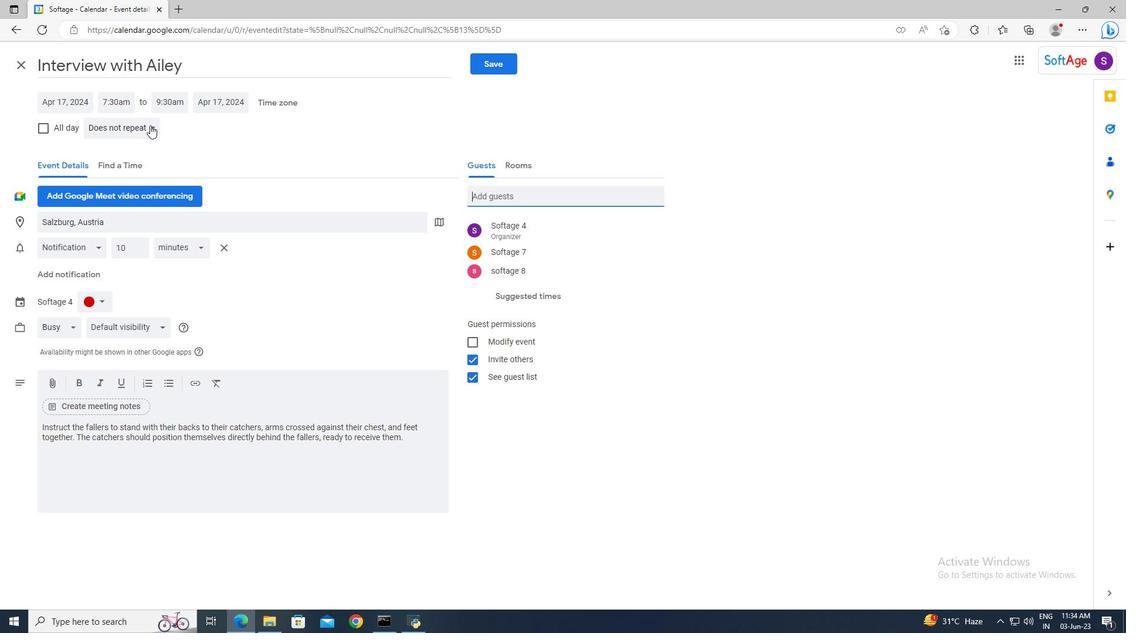 
Action: Mouse moved to (148, 149)
Screenshot: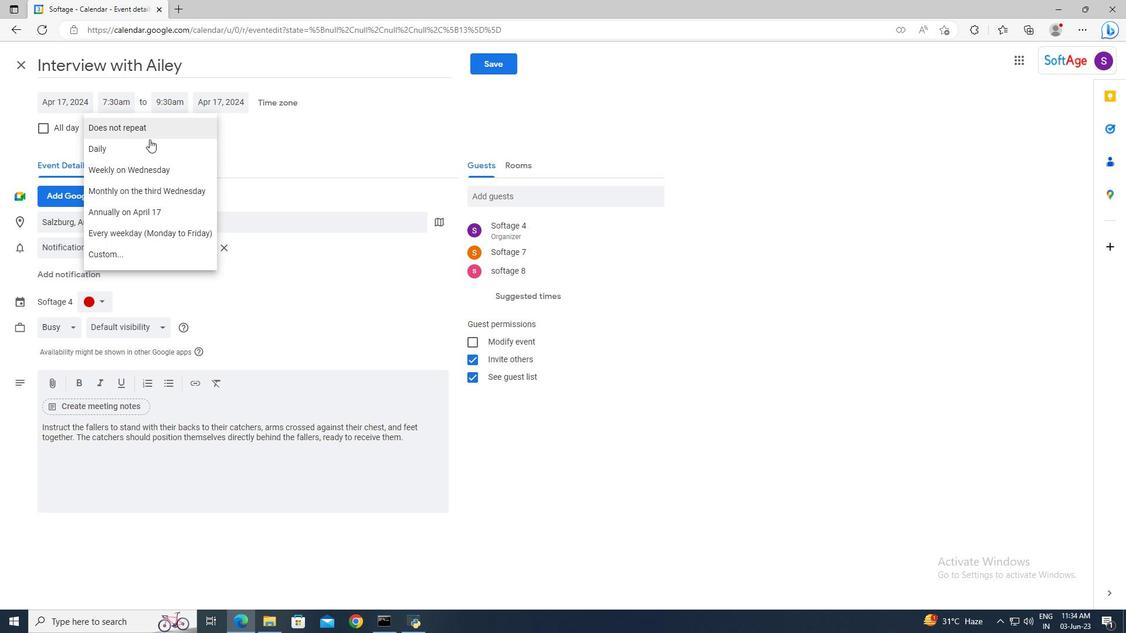 
Action: Mouse pressed left at (148, 149)
Screenshot: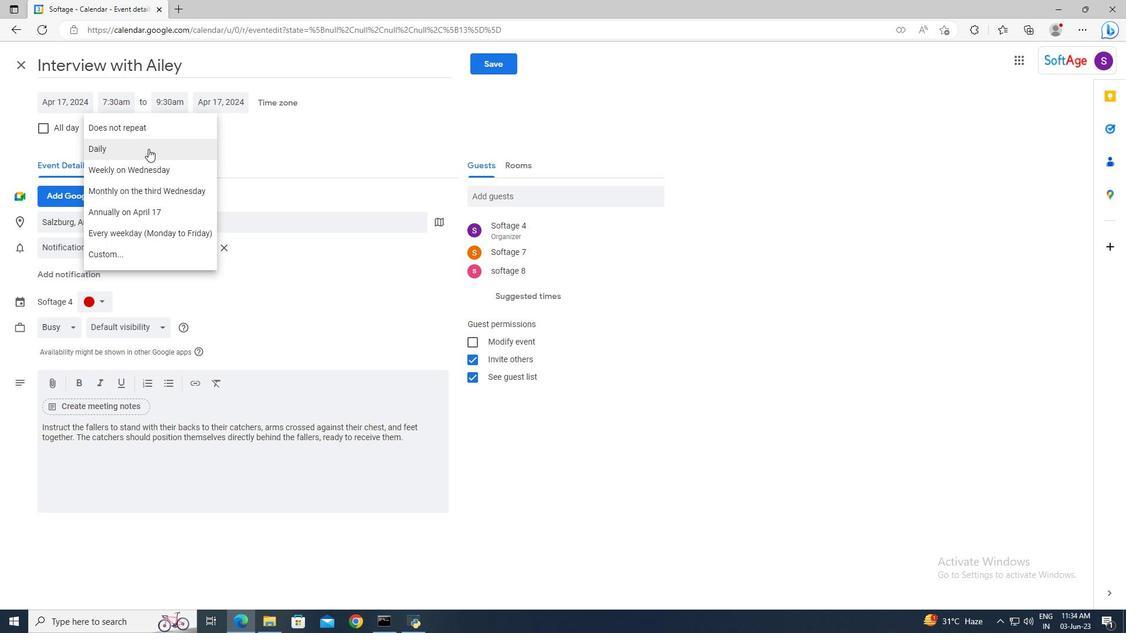 
Action: Mouse moved to (490, 70)
Screenshot: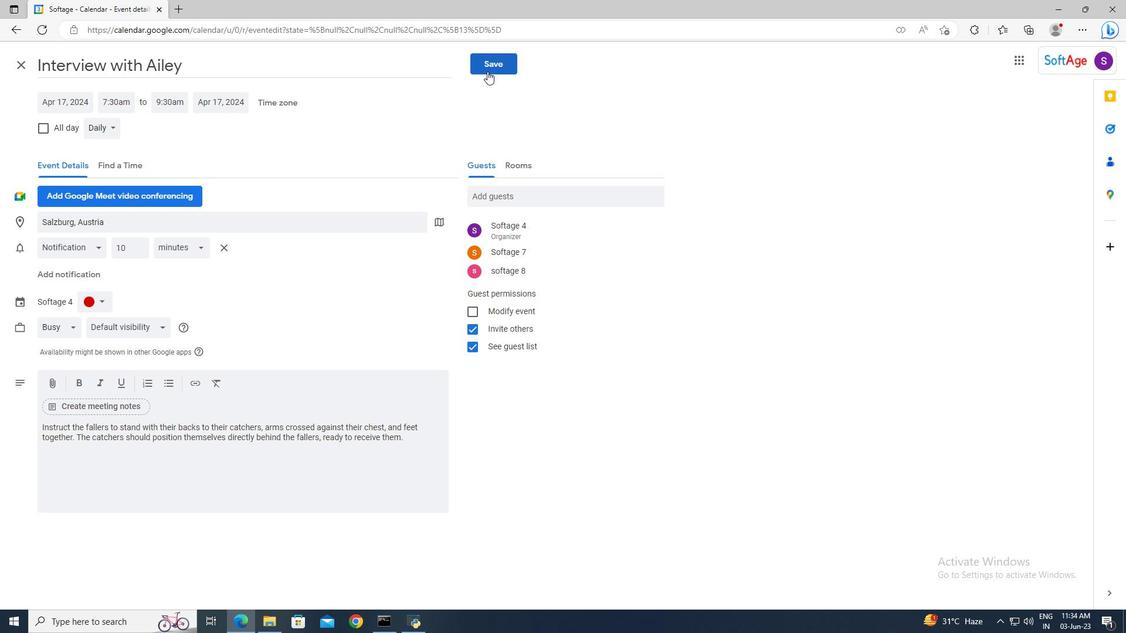 
Action: Mouse pressed left at (490, 70)
Screenshot: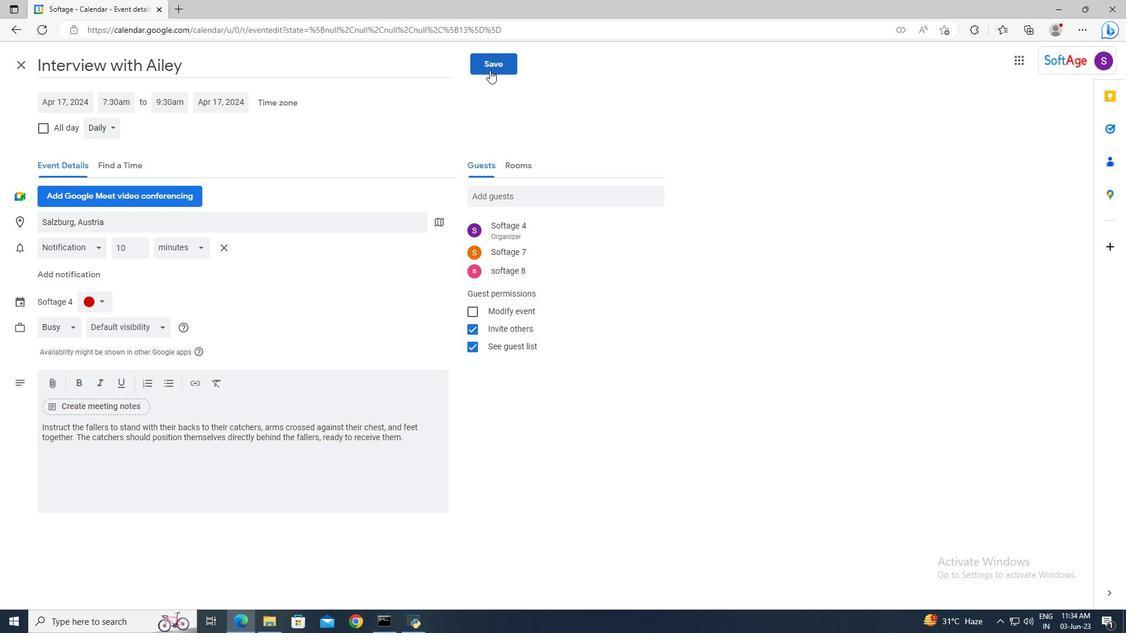 
Action: Mouse moved to (677, 355)
Screenshot: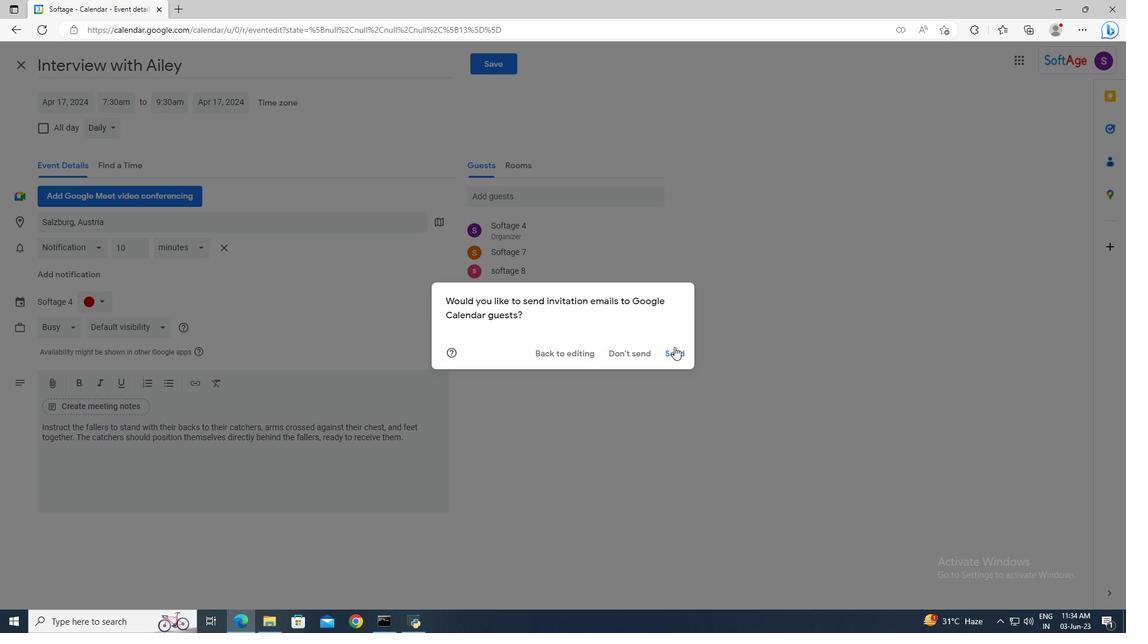 
Action: Mouse pressed left at (677, 355)
Screenshot: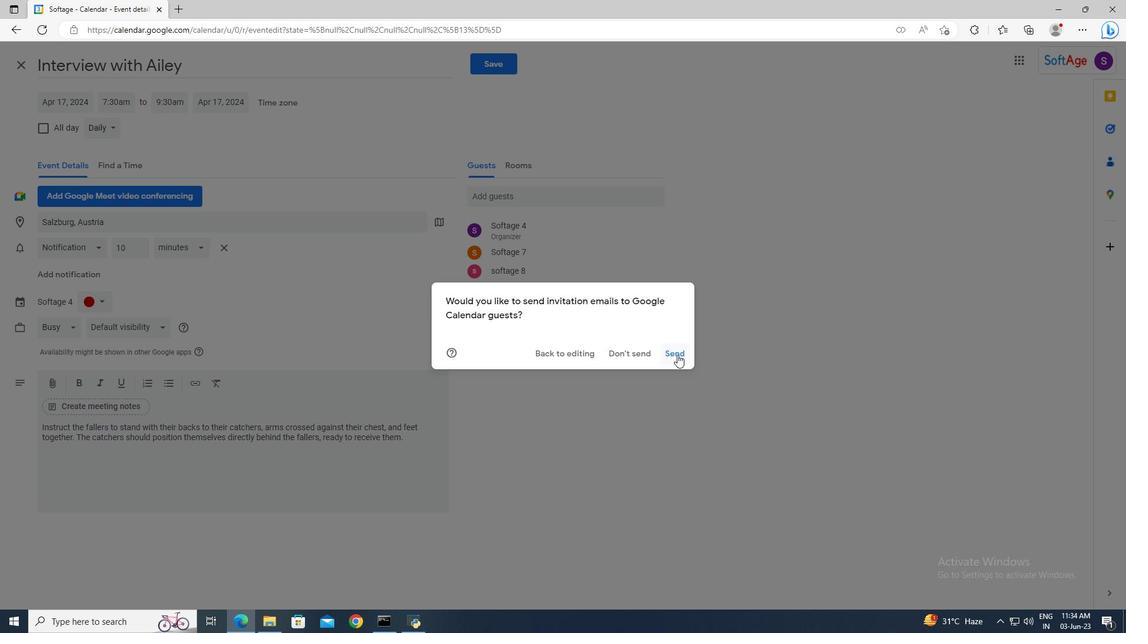 
